 Task: Open Card Contract Review Meeting in Board Product Portfolio Management and Rationalization to Workspace Budgeting and Forecasting and add a team member Softage.2@softage.net, a label Purple, a checklist Competitive Intelligence, an attachment from your google drive, a color Purple and finally, add a card description 'Conduct team training session on effective communication' and a comment 'This task requires us to be proactive in identifying potential benefits and drawbacks, weighing the pros and cons of different approaches.'. Add a start date 'Jan 06, 1900' with a due date 'Jan 13, 1900'
Action: Mouse moved to (362, 139)
Screenshot: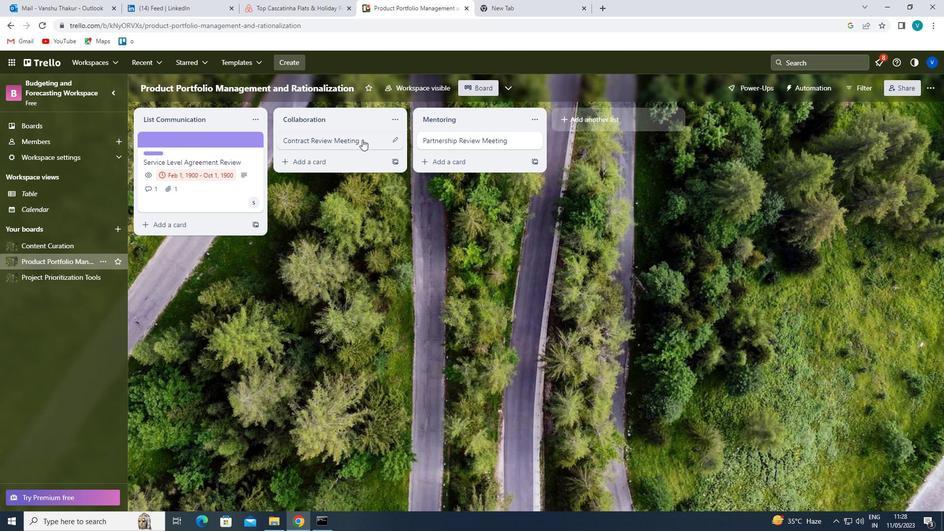 
Action: Mouse pressed left at (362, 139)
Screenshot: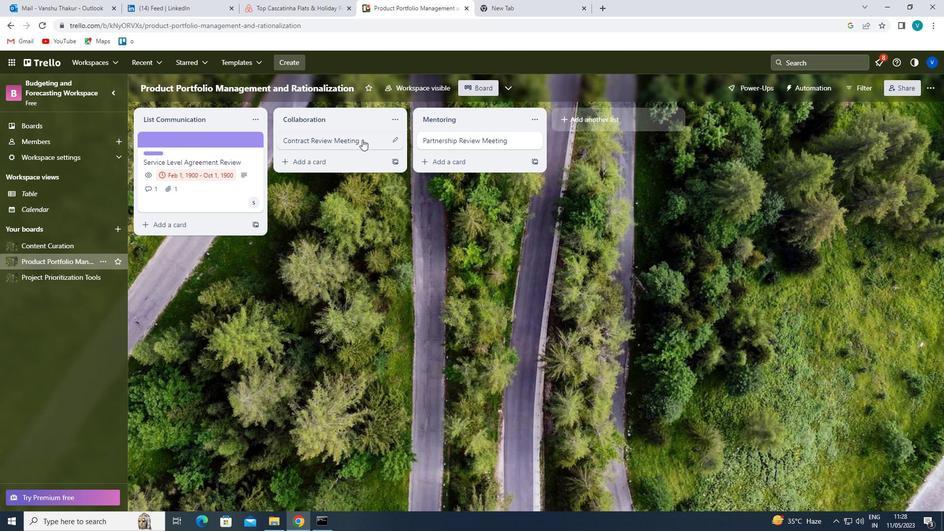 
Action: Mouse moved to (579, 168)
Screenshot: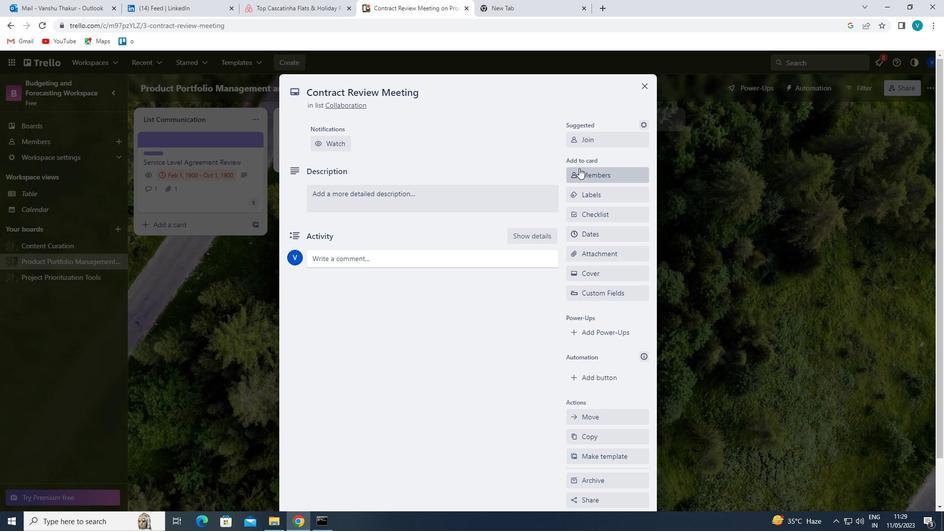 
Action: Mouse pressed left at (579, 168)
Screenshot: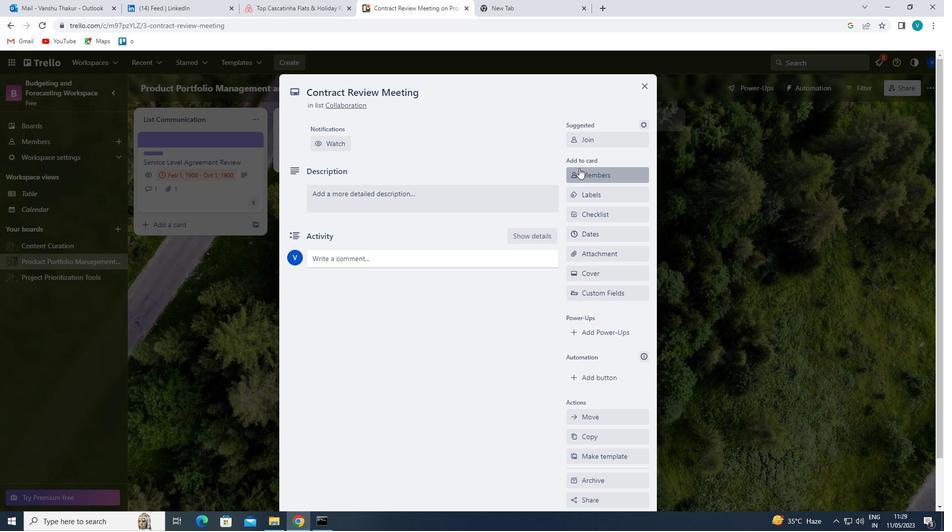 
Action: Mouse moved to (594, 225)
Screenshot: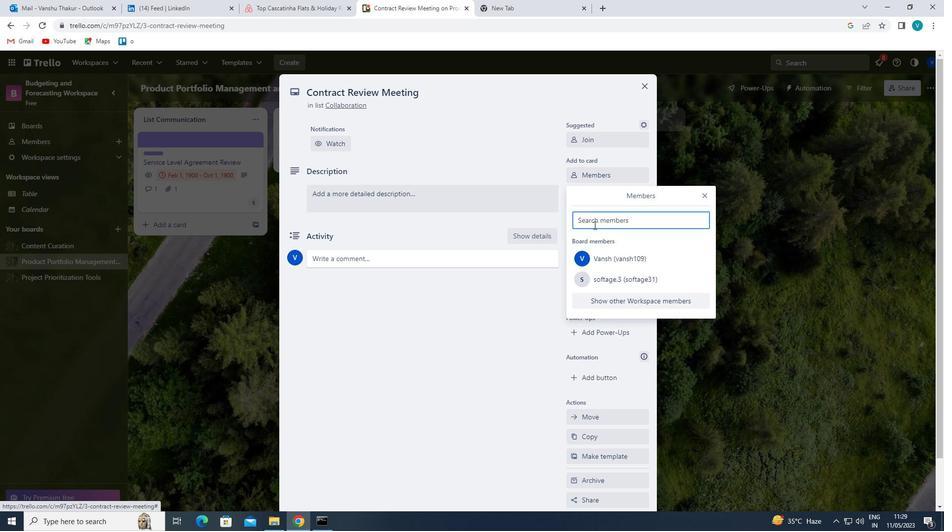 
Action: Mouse pressed left at (594, 225)
Screenshot: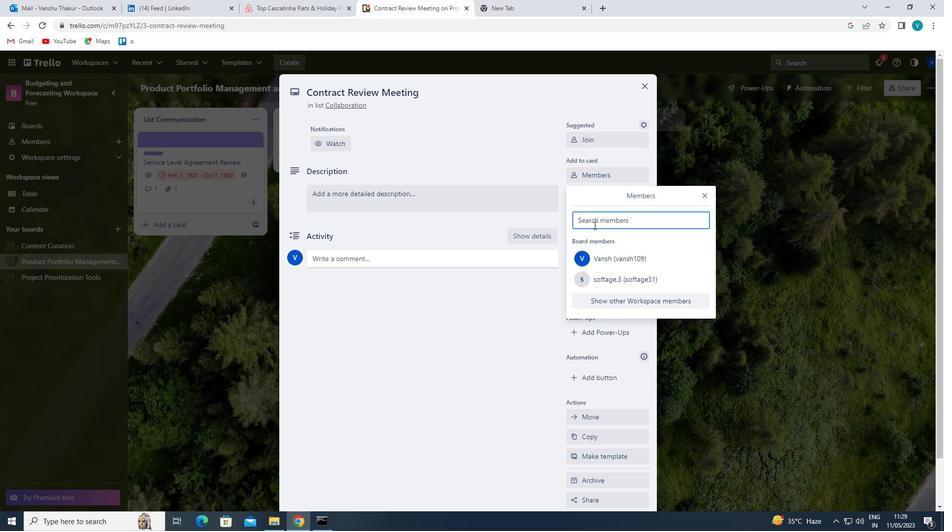
Action: Mouse moved to (521, 183)
Screenshot: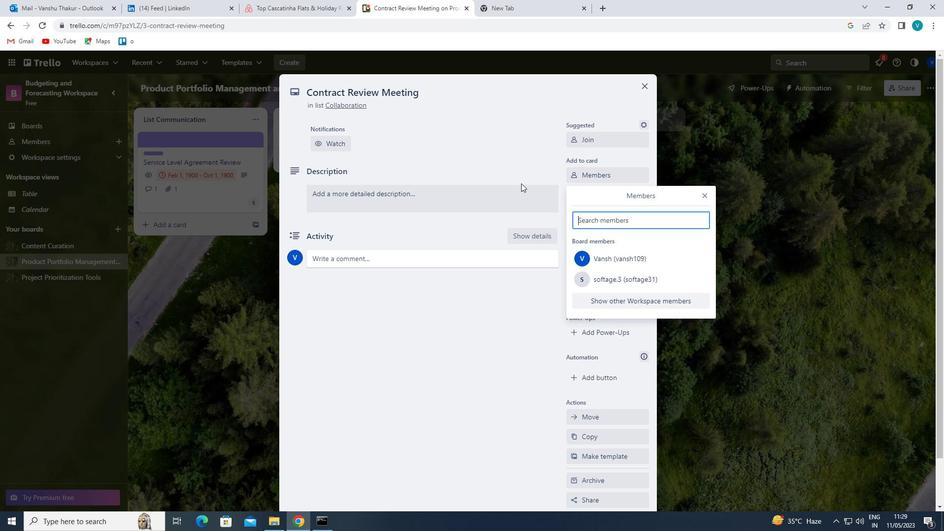 
Action: Key pressed <Key.shift>SOFTAGE
Screenshot: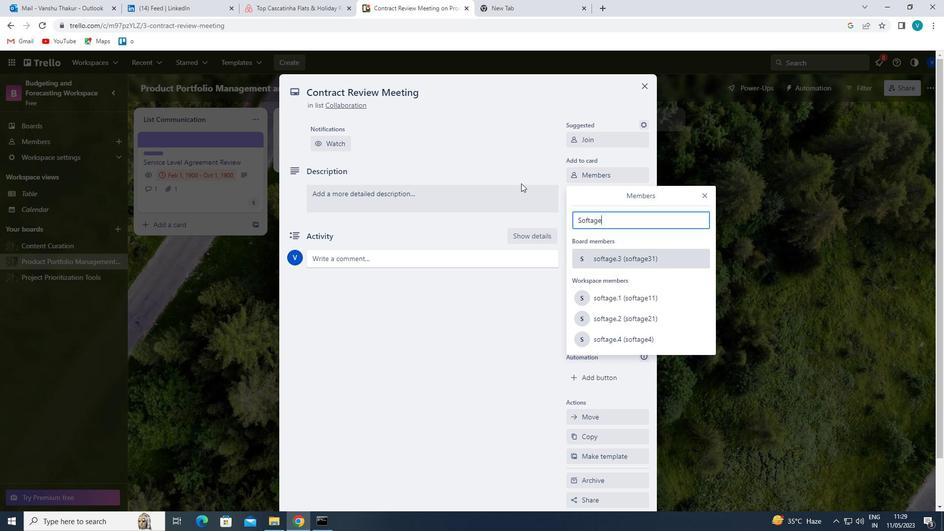 
Action: Mouse moved to (603, 315)
Screenshot: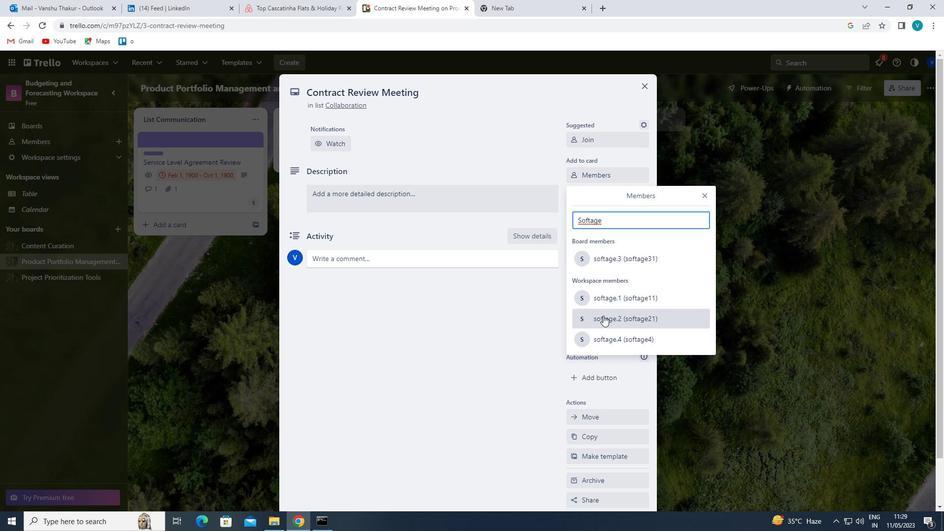 
Action: Mouse pressed left at (603, 315)
Screenshot: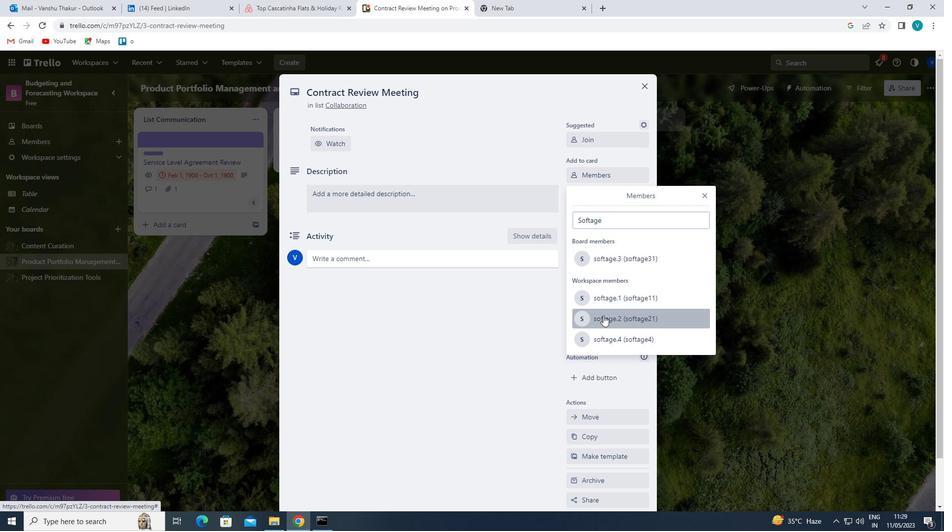
Action: Mouse scrolled (603, 315) with delta (0, 0)
Screenshot: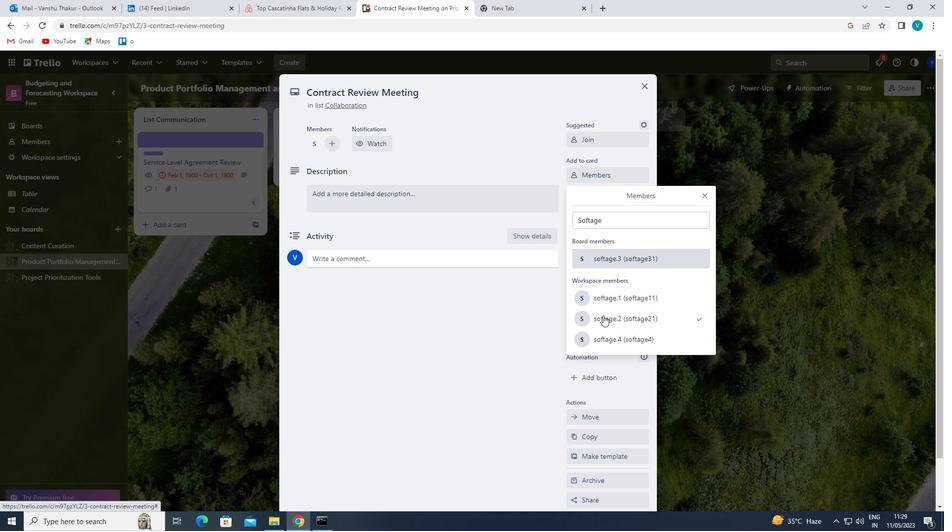 
Action: Mouse moved to (702, 194)
Screenshot: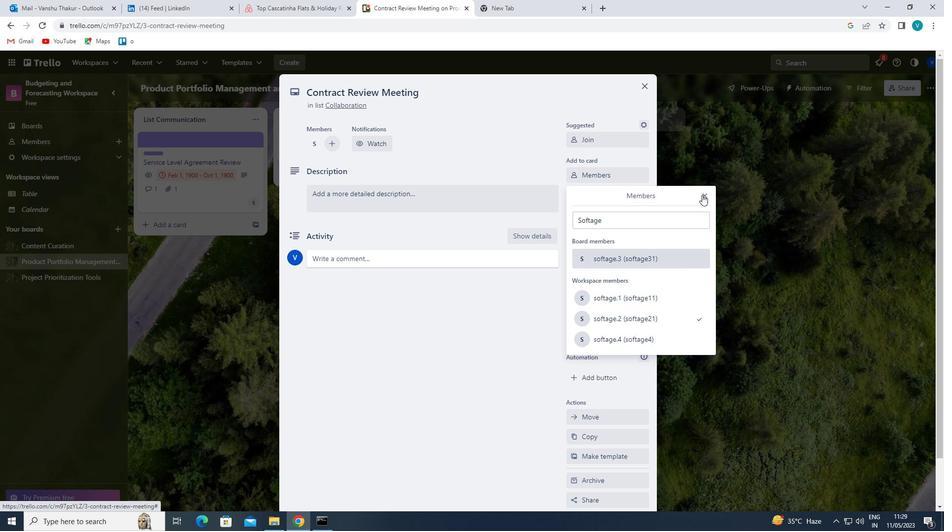 
Action: Mouse pressed left at (702, 194)
Screenshot: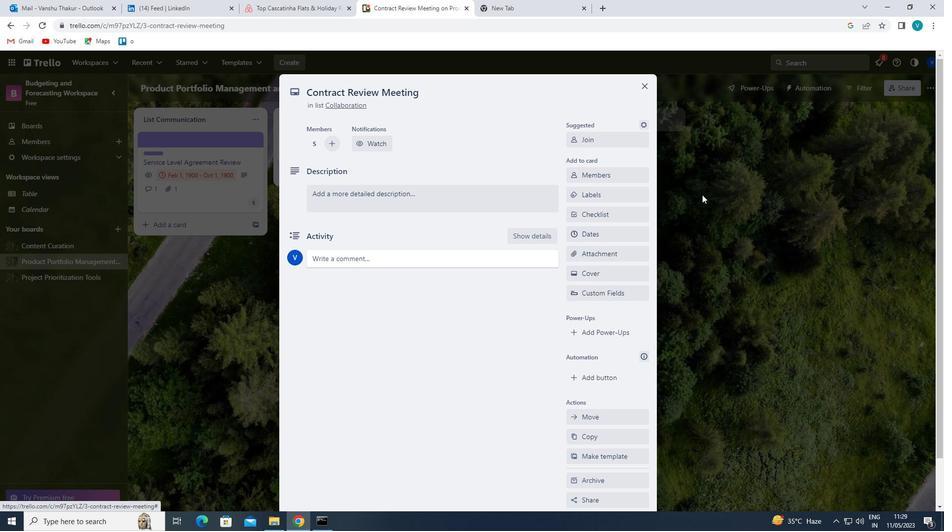 
Action: Mouse moved to (612, 190)
Screenshot: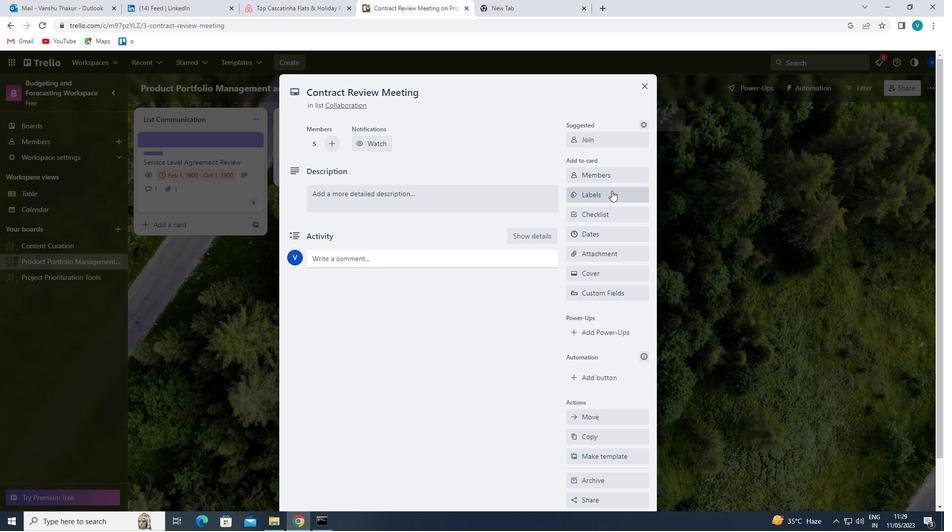 
Action: Mouse pressed left at (612, 190)
Screenshot: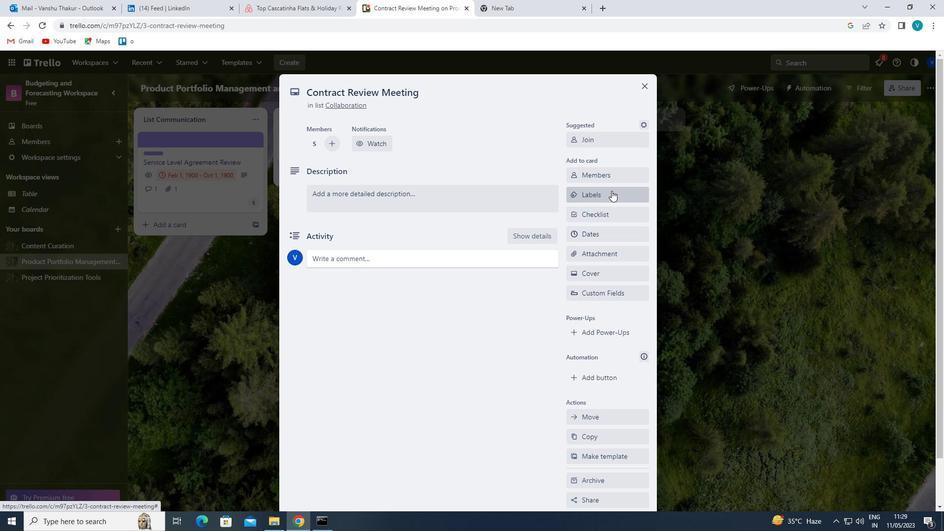 
Action: Mouse moved to (602, 344)
Screenshot: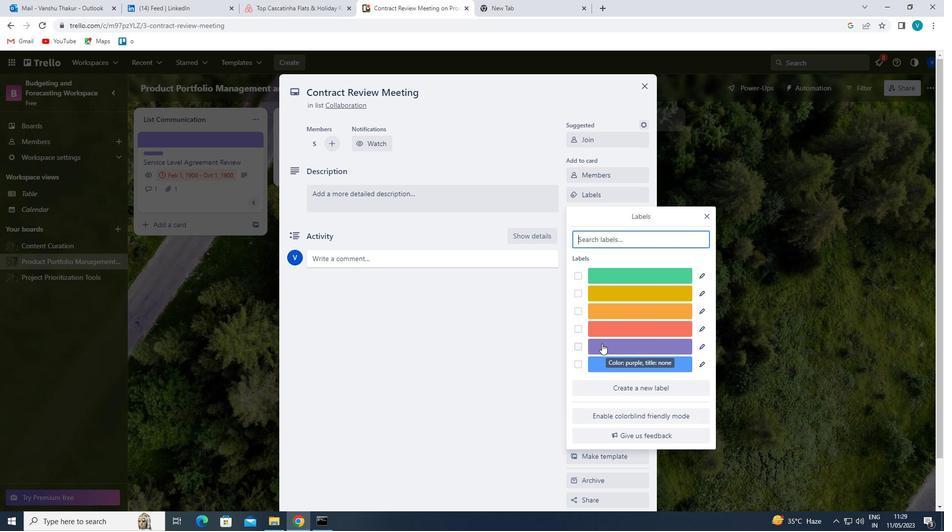 
Action: Mouse pressed left at (602, 344)
Screenshot: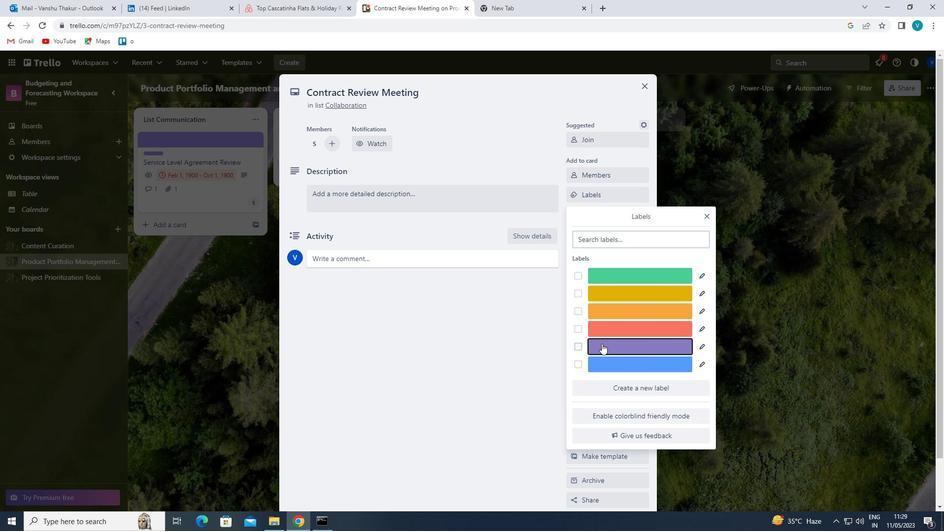 
Action: Mouse moved to (706, 215)
Screenshot: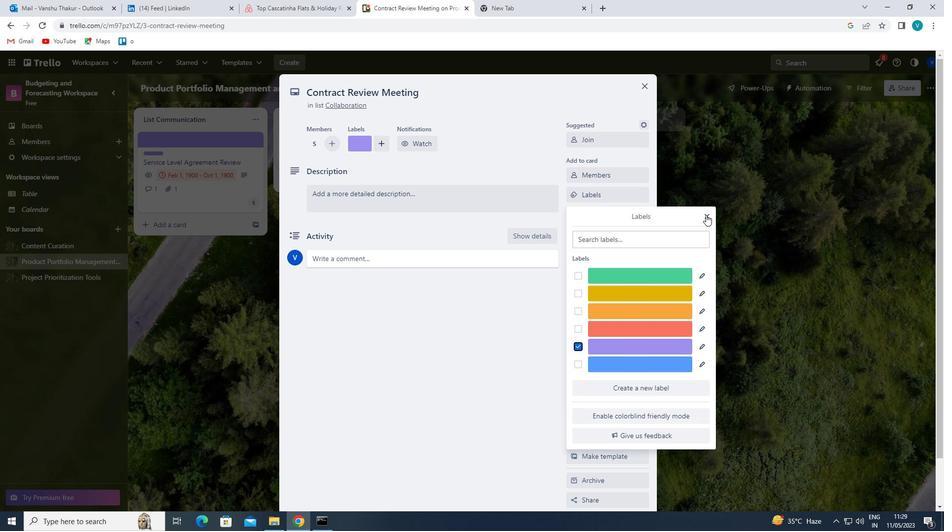 
Action: Mouse pressed left at (706, 215)
Screenshot: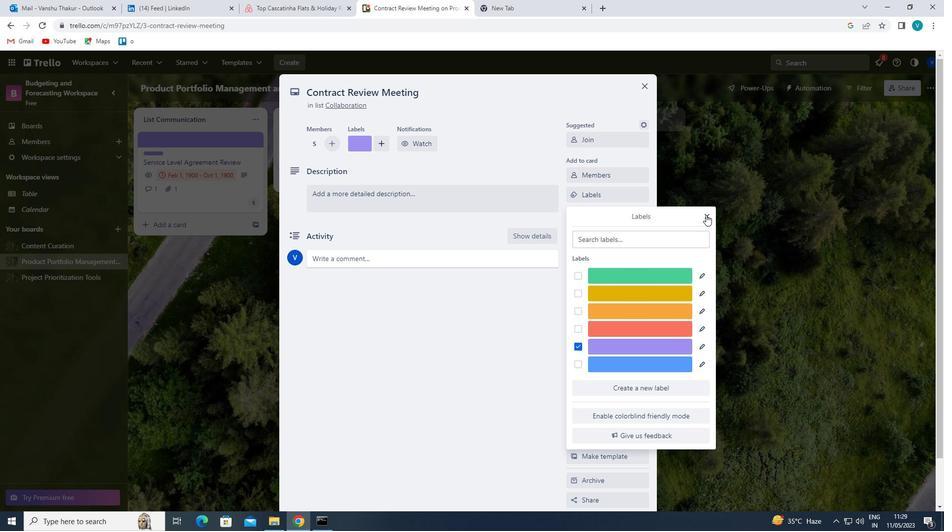 
Action: Mouse moved to (601, 207)
Screenshot: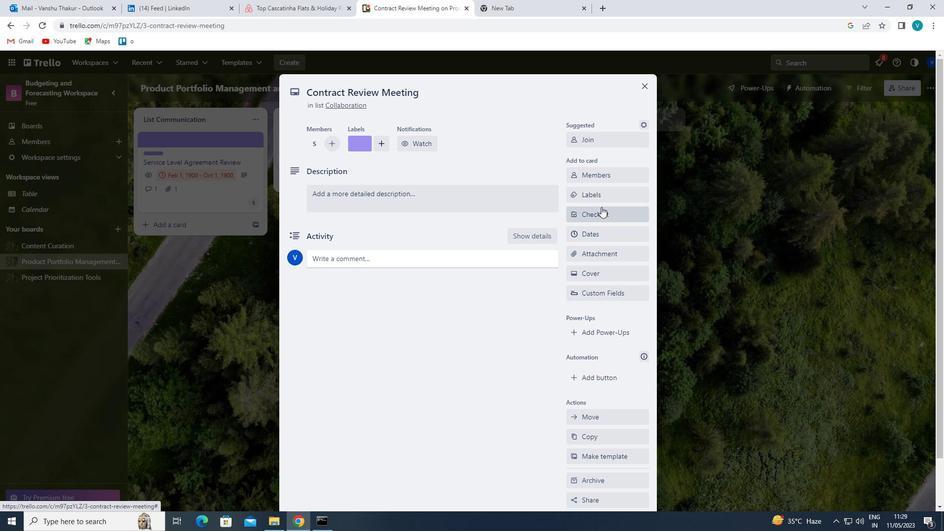 
Action: Mouse pressed left at (601, 207)
Screenshot: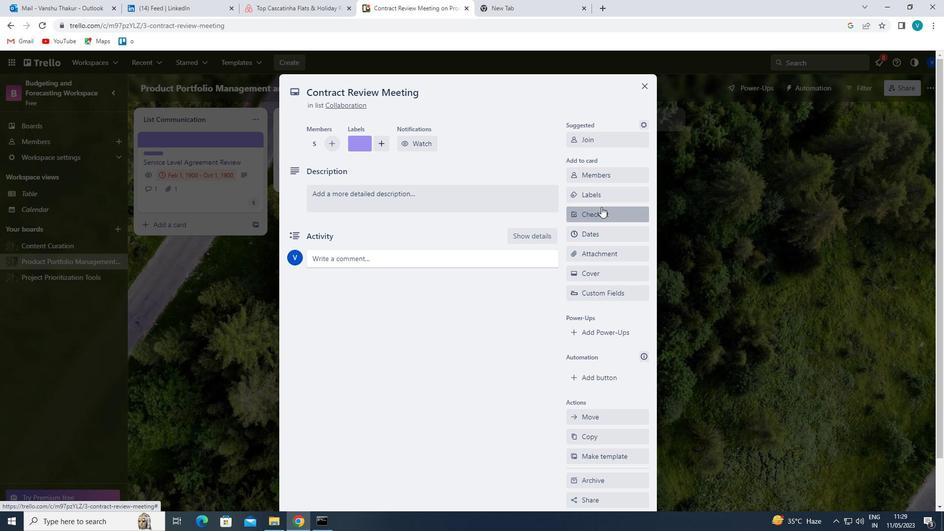 
Action: Key pressed <Key.shift>COM
Screenshot: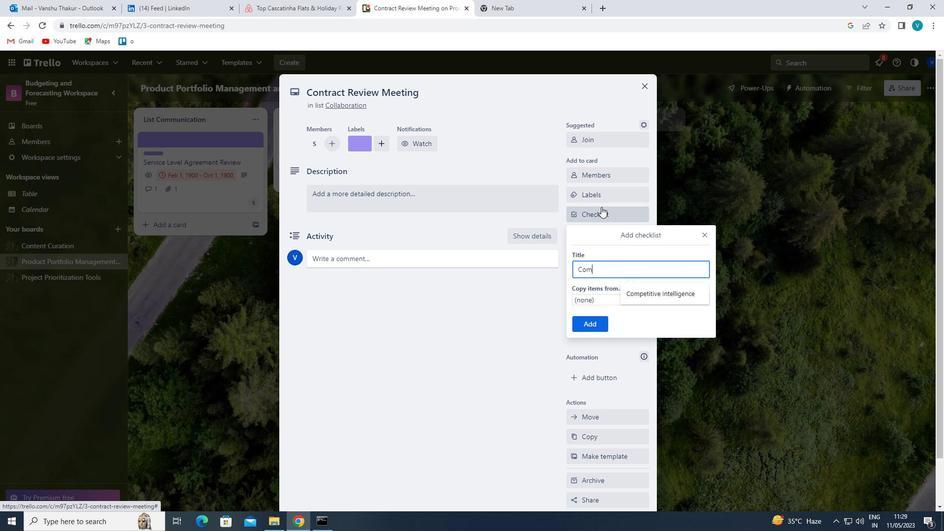 
Action: Mouse moved to (630, 292)
Screenshot: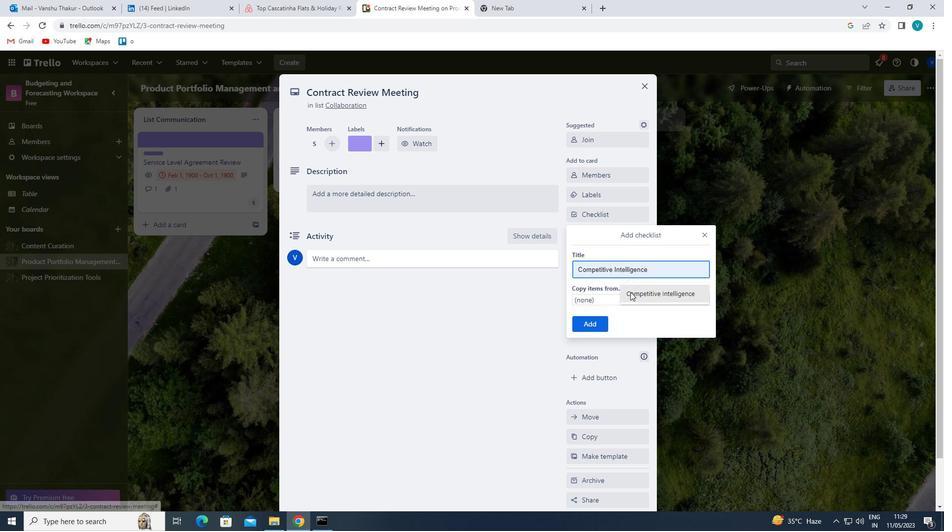 
Action: Mouse pressed left at (630, 292)
Screenshot: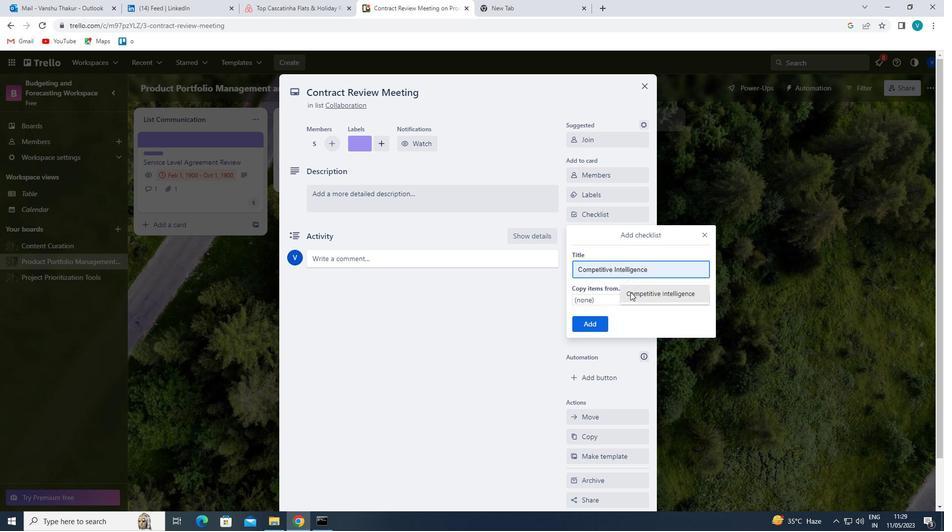 
Action: Mouse moved to (599, 327)
Screenshot: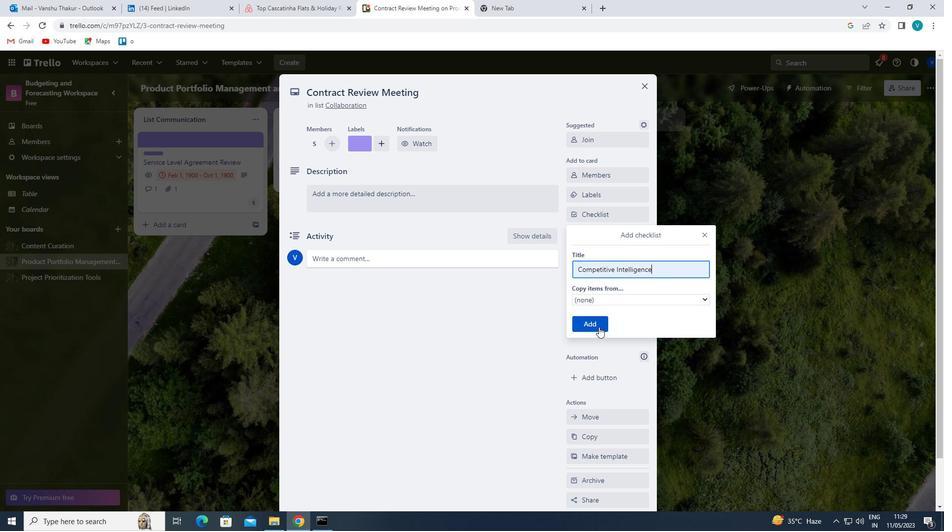 
Action: Mouse pressed left at (599, 327)
Screenshot: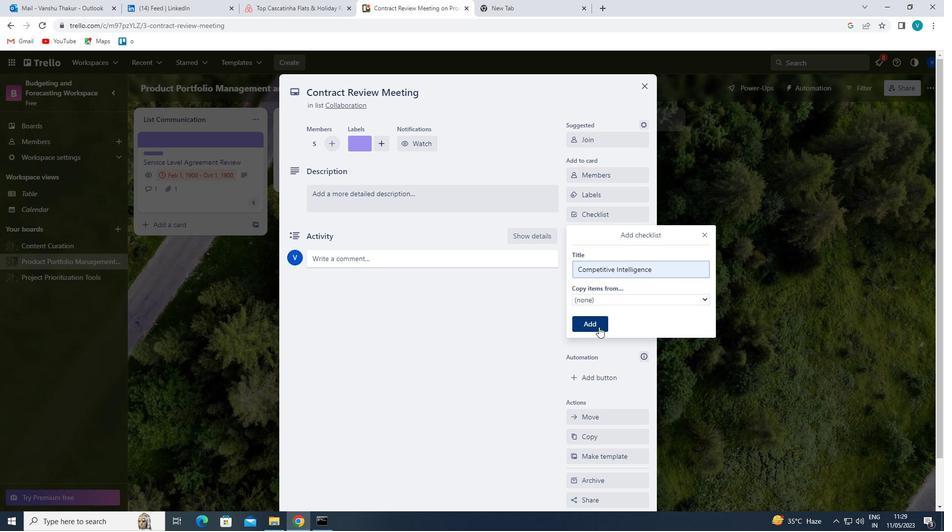 
Action: Mouse moved to (601, 256)
Screenshot: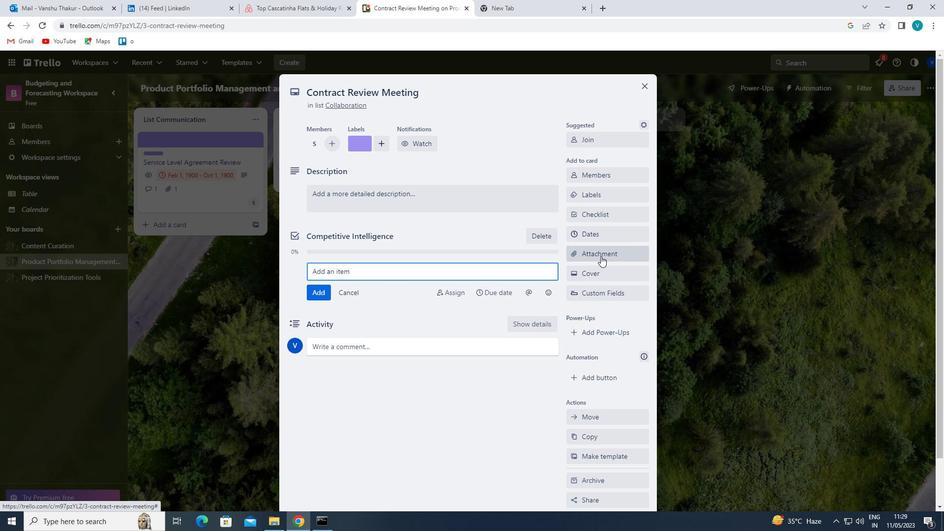 
Action: Mouse pressed left at (601, 256)
Screenshot: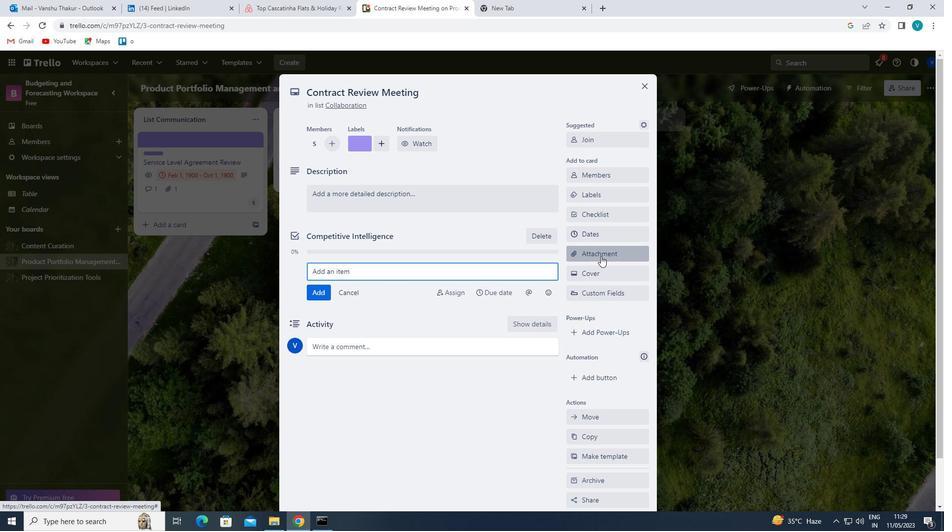 
Action: Mouse moved to (598, 329)
Screenshot: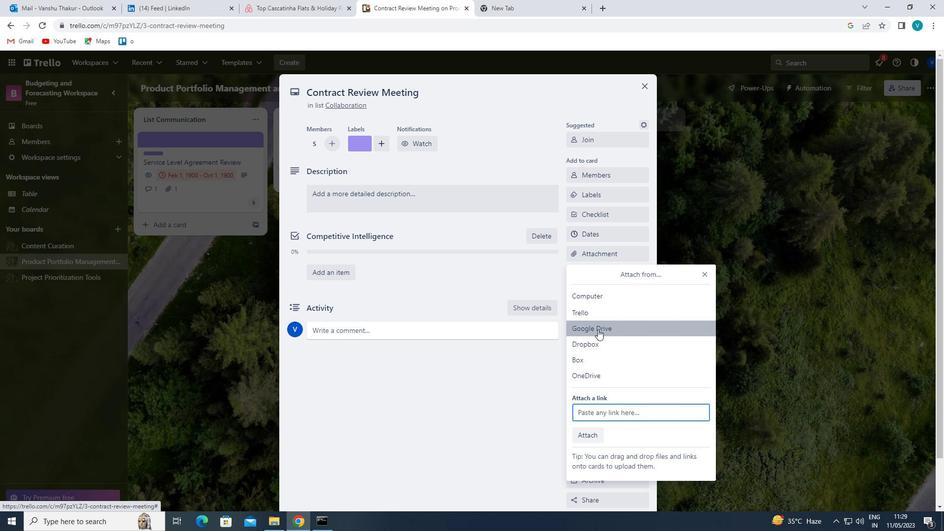 
Action: Mouse pressed left at (598, 329)
Screenshot: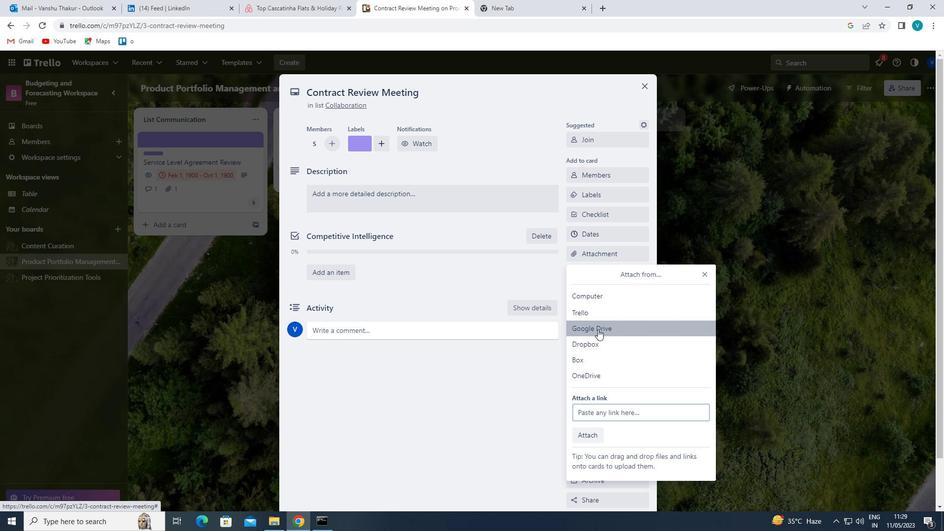 
Action: Mouse moved to (556, 291)
Screenshot: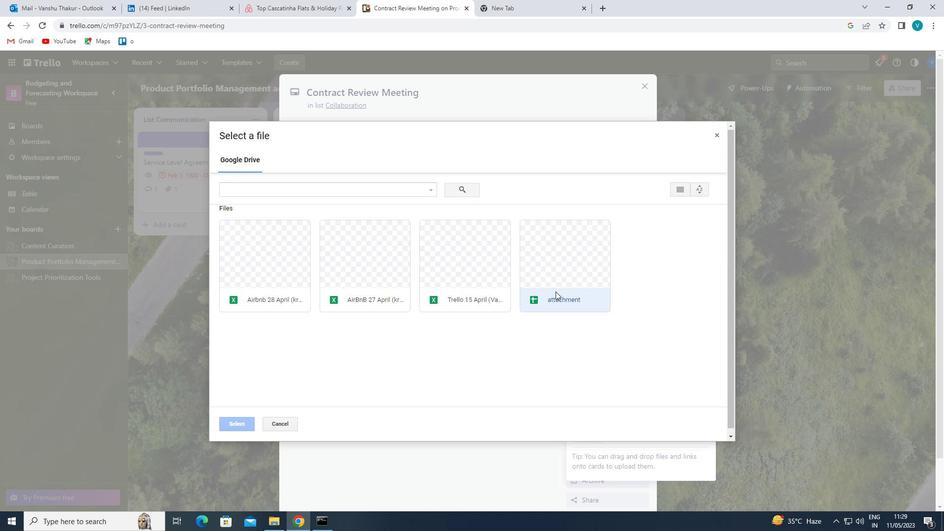 
Action: Mouse pressed left at (556, 291)
Screenshot: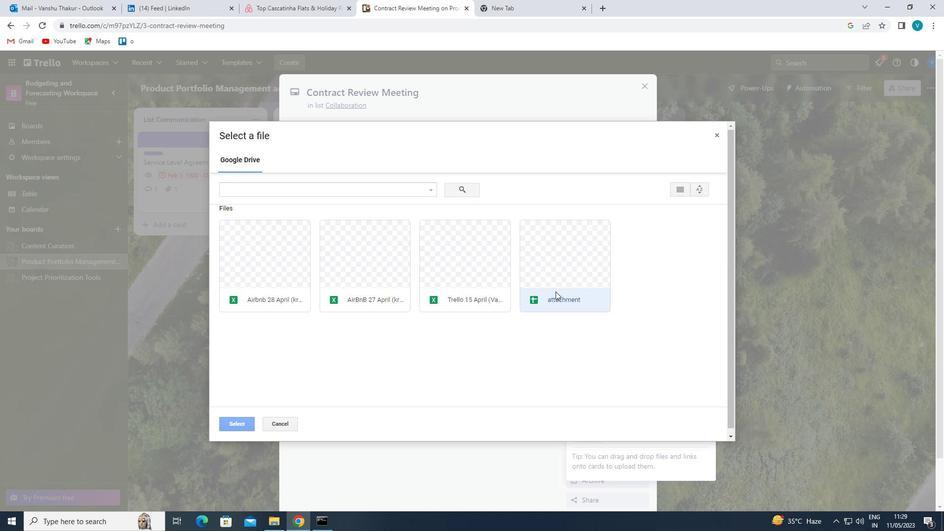 
Action: Mouse moved to (234, 420)
Screenshot: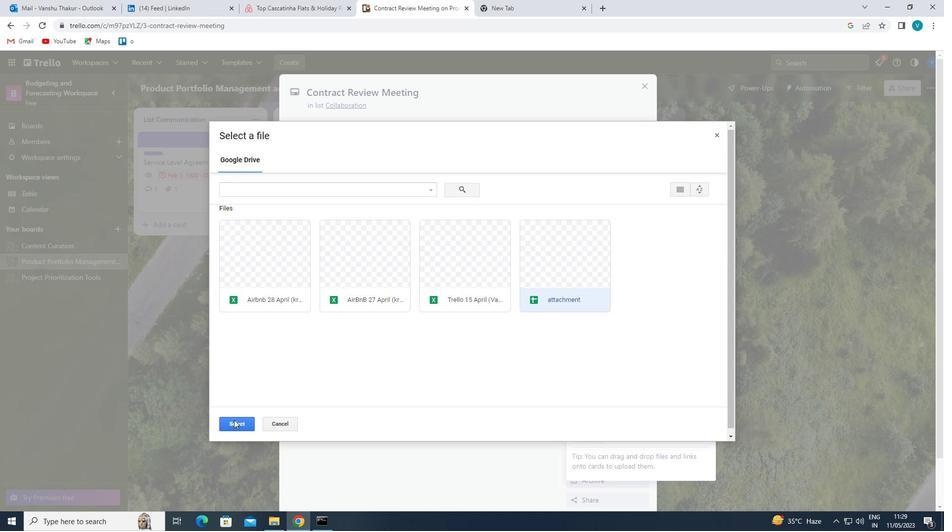 
Action: Mouse pressed left at (234, 420)
Screenshot: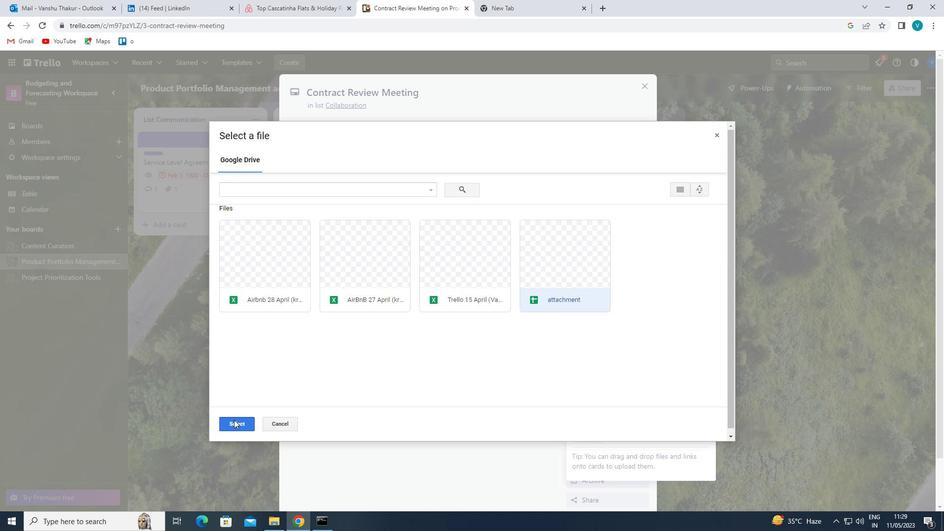 
Action: Mouse moved to (586, 273)
Screenshot: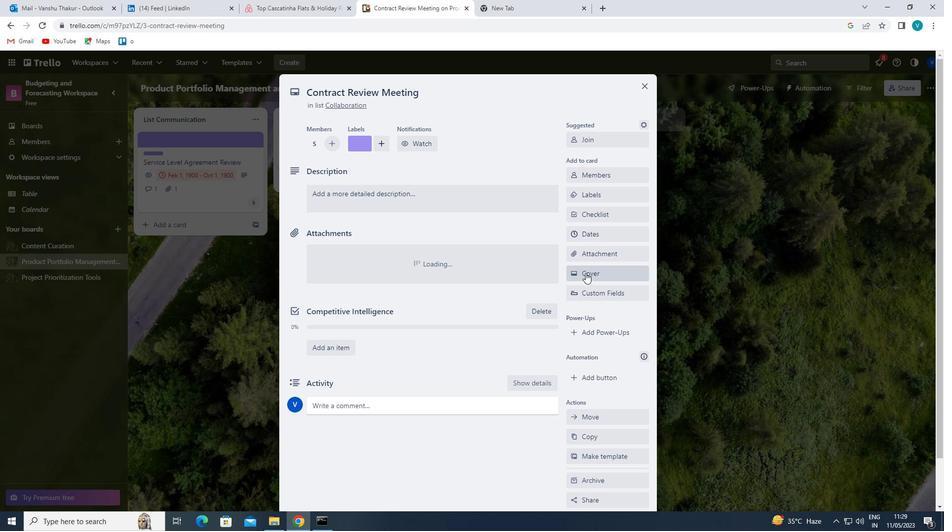 
Action: Mouse pressed left at (586, 273)
Screenshot: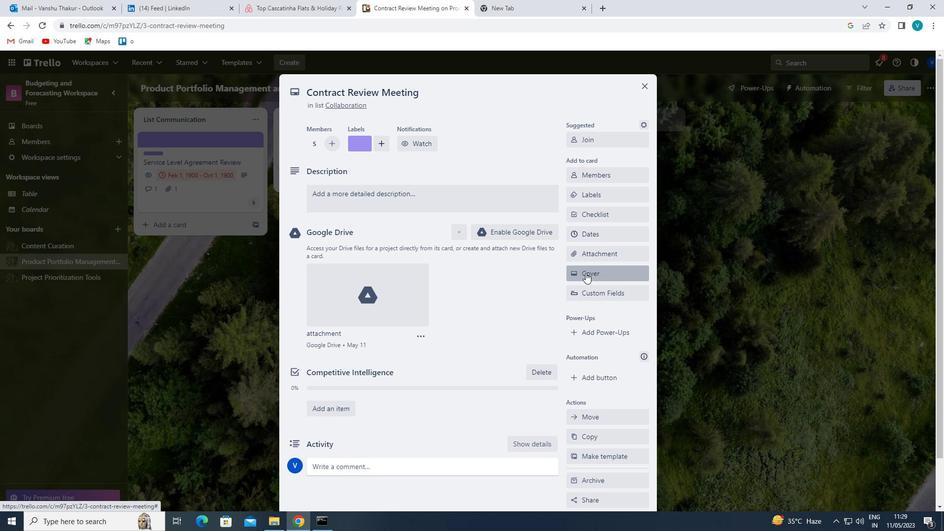 
Action: Mouse moved to (691, 308)
Screenshot: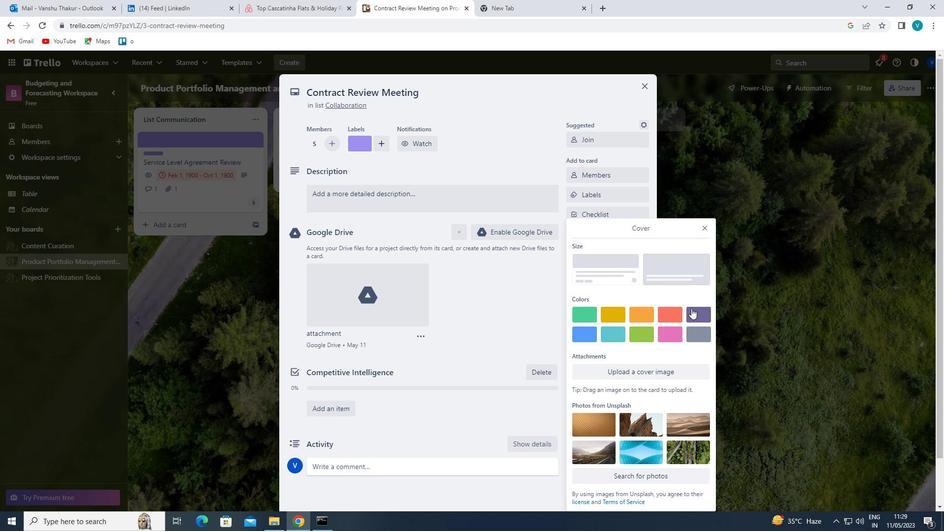 
Action: Mouse pressed left at (691, 308)
Screenshot: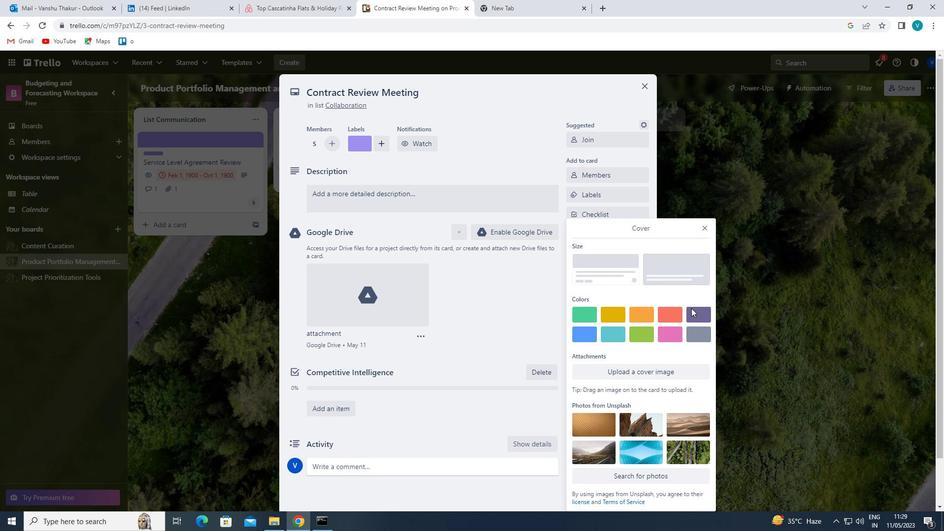 
Action: Mouse moved to (704, 206)
Screenshot: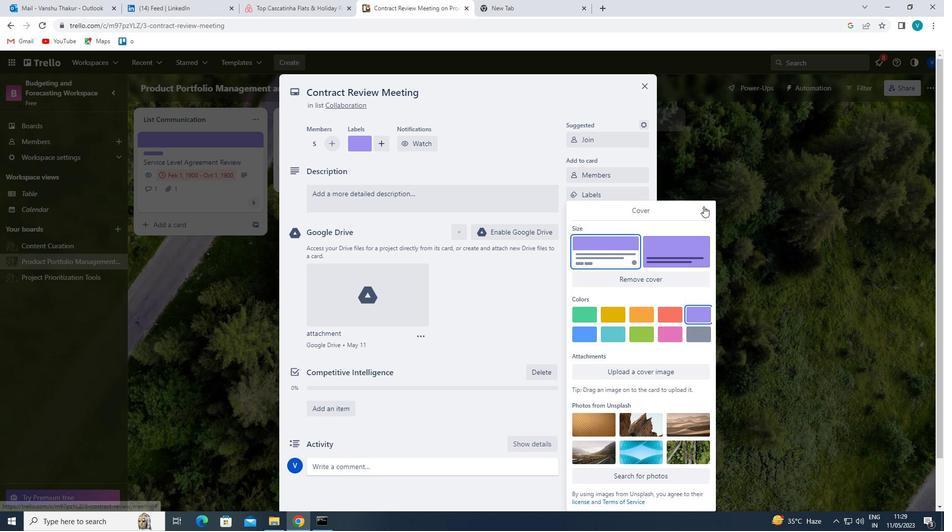 
Action: Mouse pressed left at (704, 206)
Screenshot: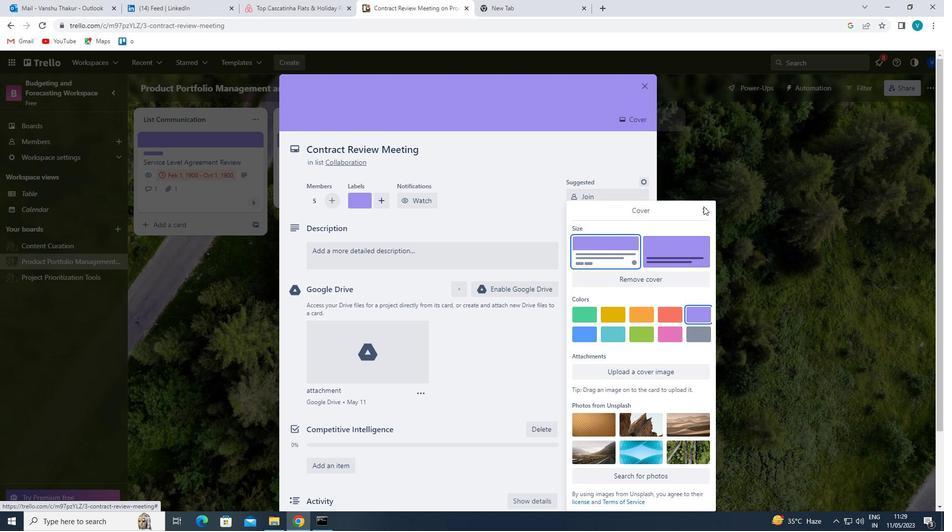 
Action: Mouse moved to (473, 260)
Screenshot: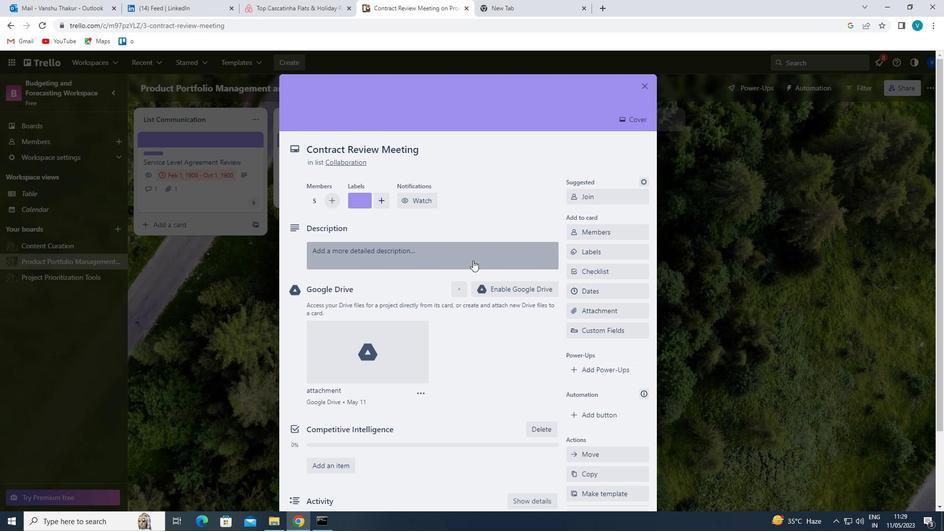 
Action: Mouse pressed left at (473, 260)
Screenshot: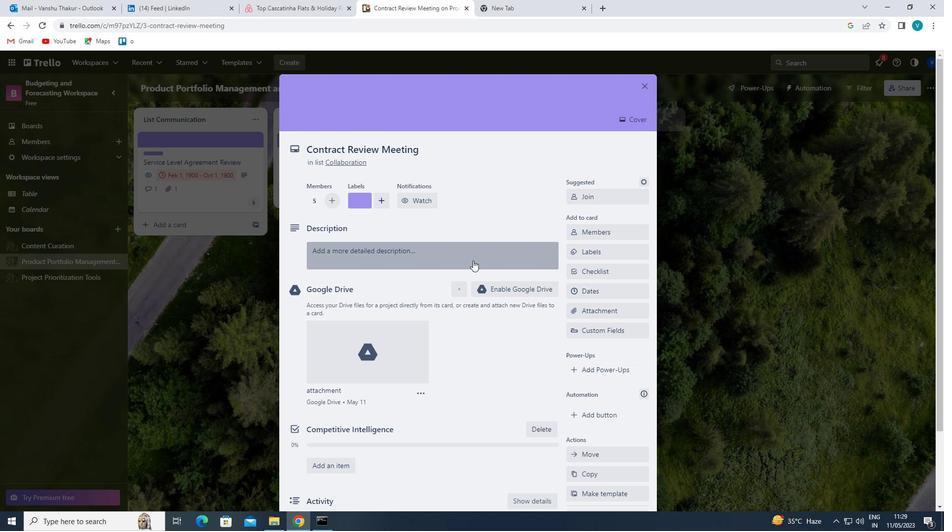 
Action: Key pressed '<Key.shift>CONDUCT<Key.space>TEAM<Key.space>TRAINING<Key.space>SESSION<Key.space>ON<Key.space>EFFECTIVE<Key.space>COMMUNICATION'
Screenshot: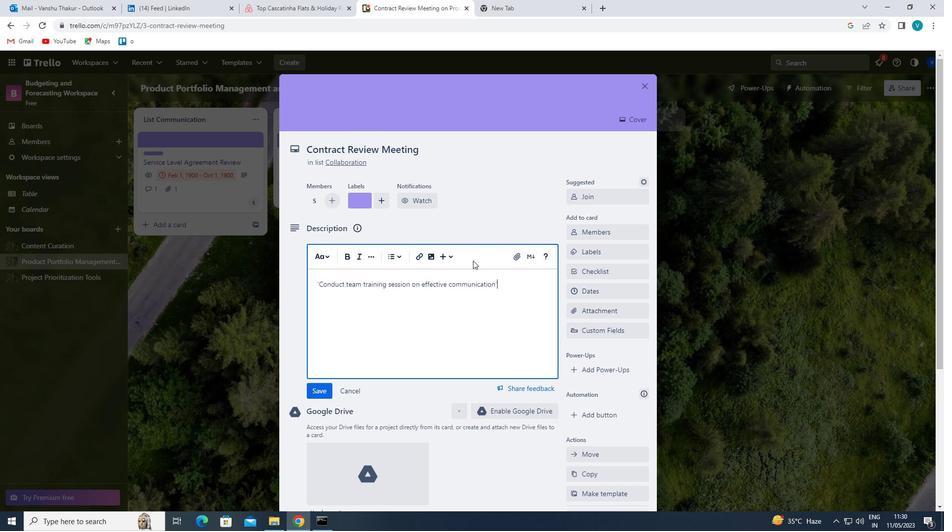
Action: Mouse moved to (311, 385)
Screenshot: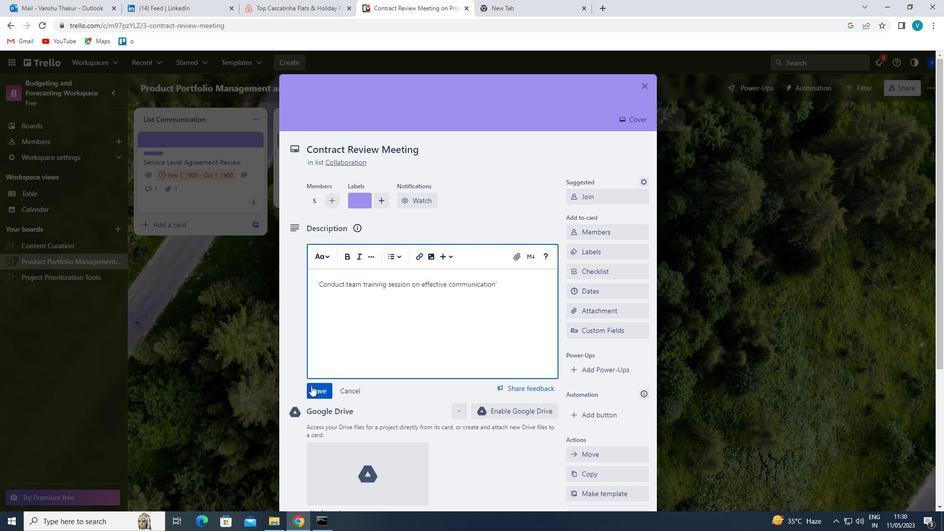 
Action: Mouse pressed left at (311, 385)
Screenshot: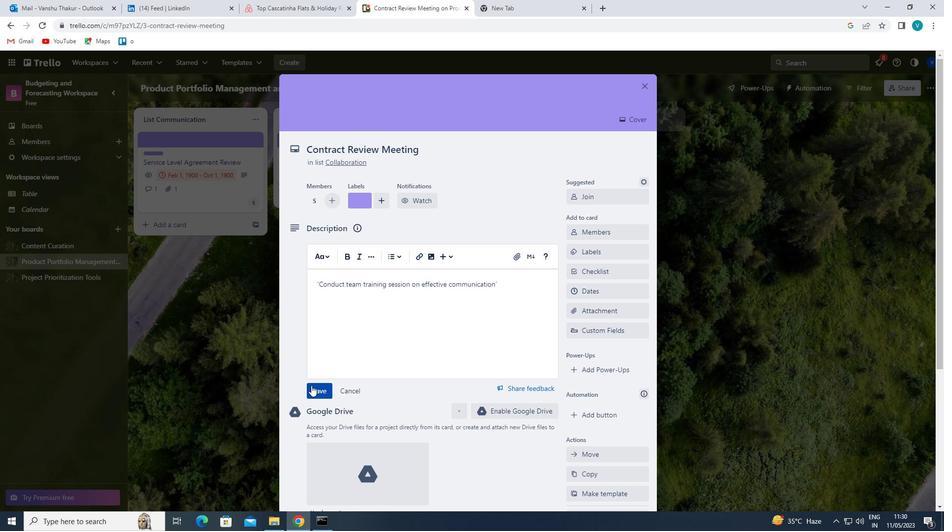 
Action: Mouse moved to (313, 386)
Screenshot: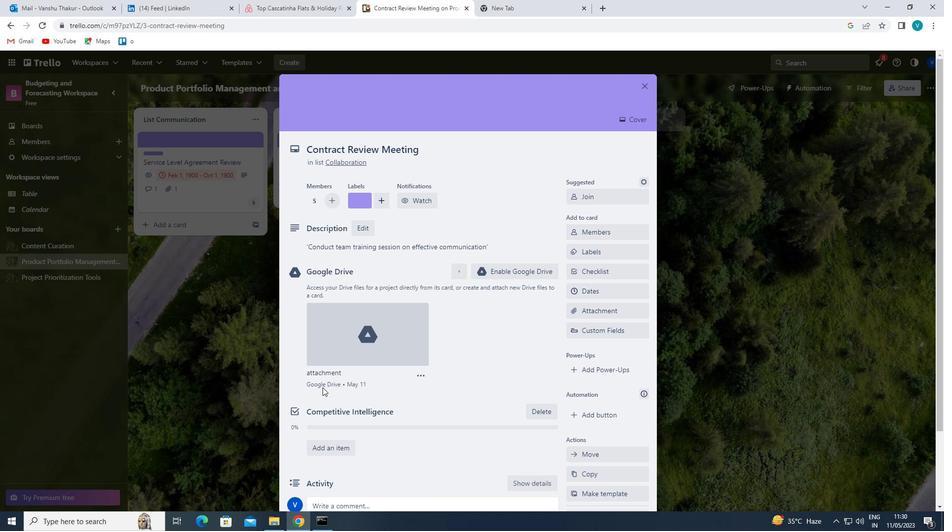 
Action: Mouse scrolled (313, 386) with delta (0, 0)
Screenshot: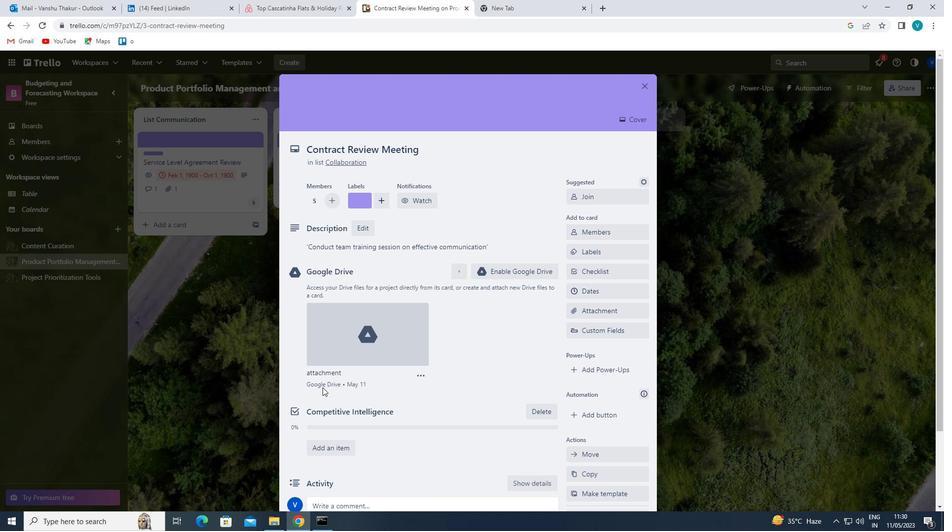 
Action: Mouse moved to (322, 387)
Screenshot: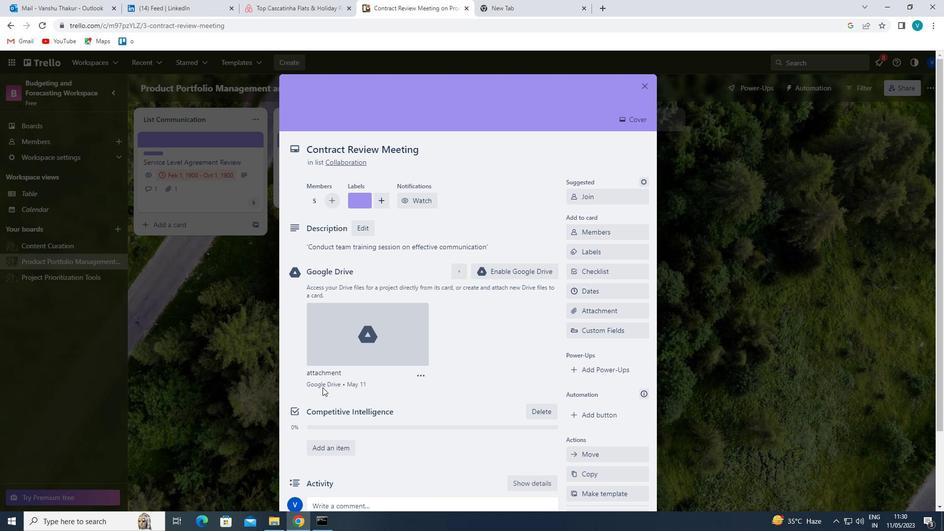 
Action: Mouse scrolled (322, 387) with delta (0, 0)
Screenshot: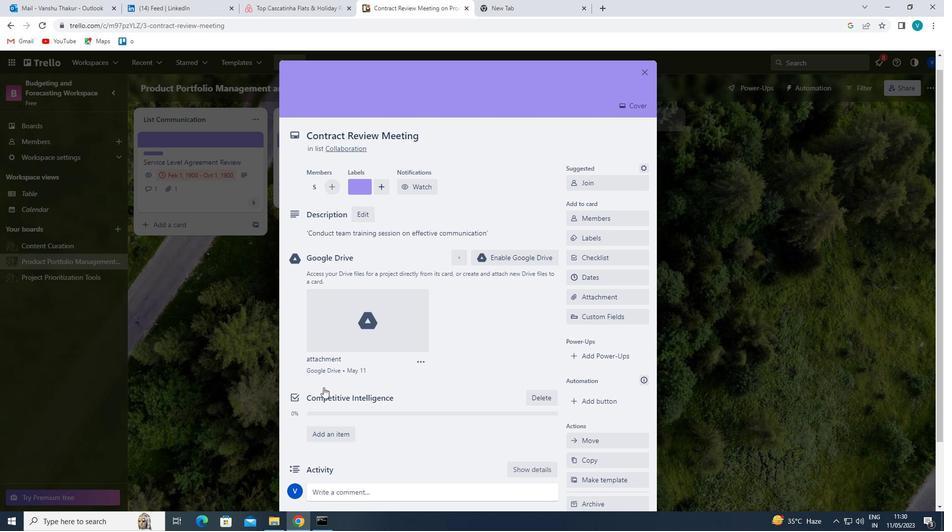 
Action: Mouse scrolled (322, 387) with delta (0, 0)
Screenshot: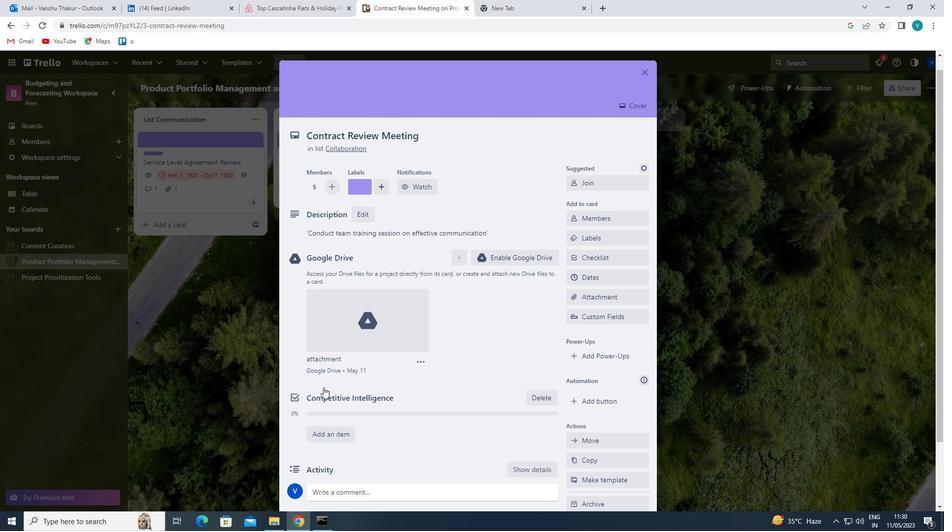 
Action: Mouse moved to (325, 389)
Screenshot: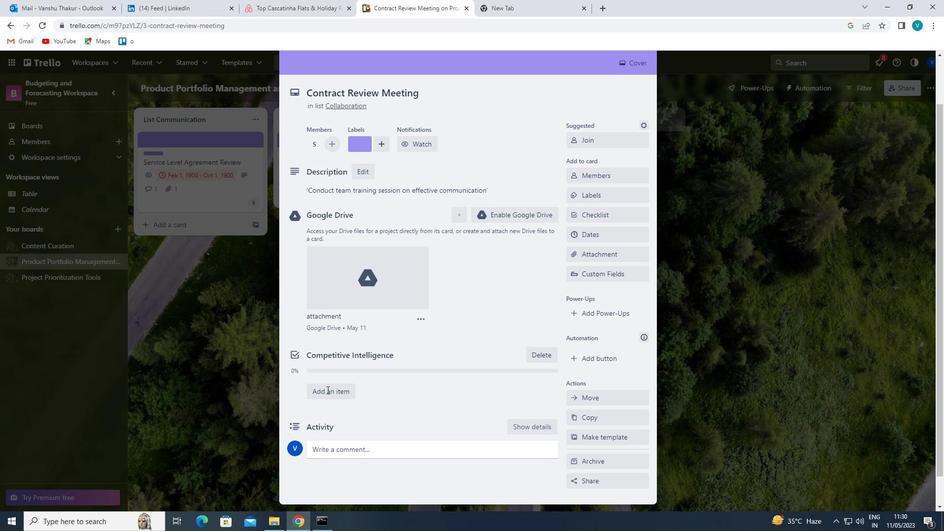 
Action: Mouse scrolled (325, 388) with delta (0, 0)
Screenshot: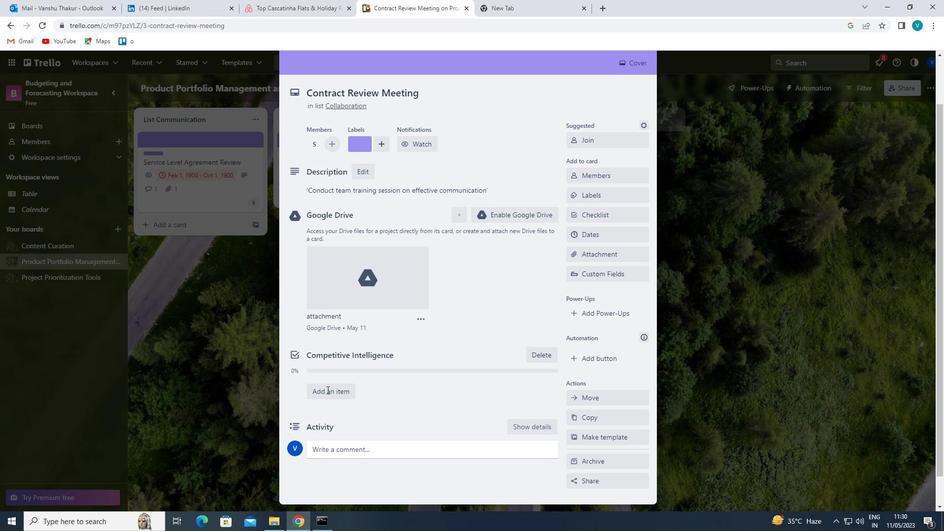 
Action: Mouse moved to (330, 392)
Screenshot: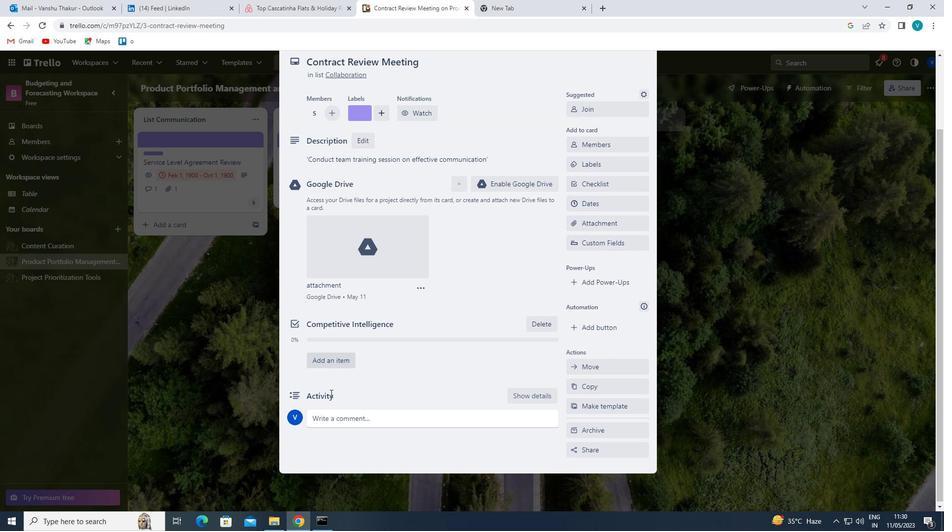 
Action: Mouse scrolled (330, 392) with delta (0, 0)
Screenshot: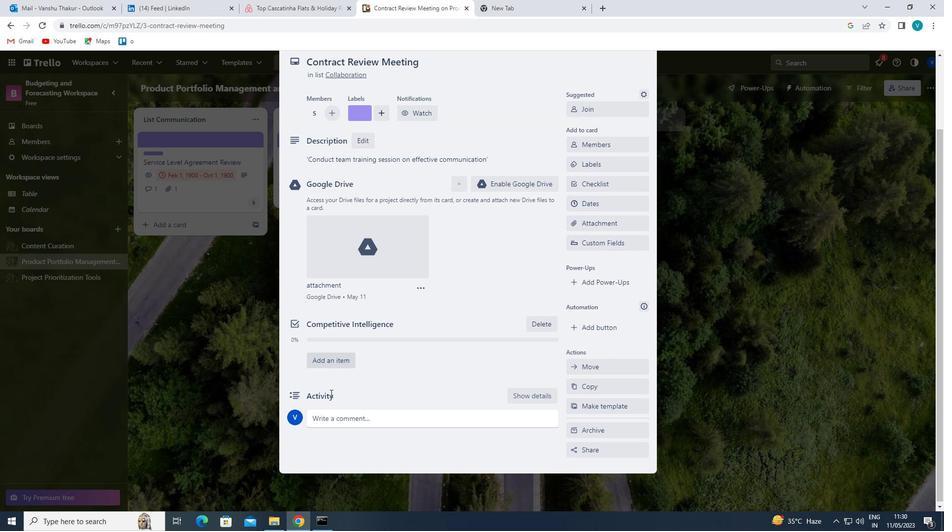 
Action: Mouse moved to (345, 413)
Screenshot: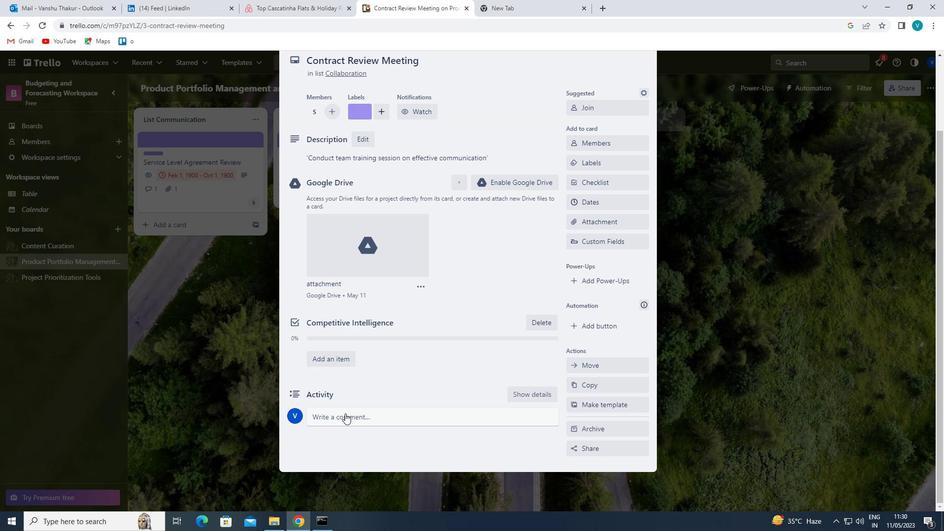 
Action: Mouse pressed left at (345, 413)
Screenshot: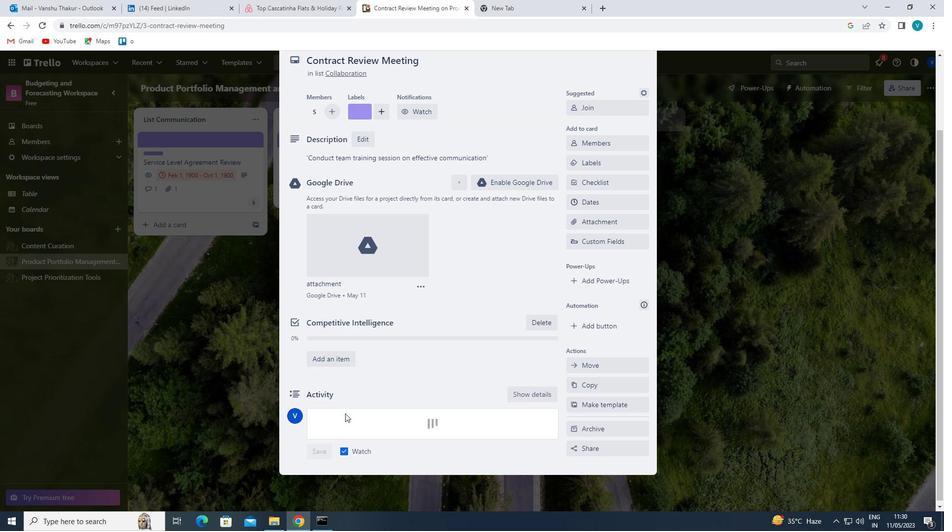 
Action: Key pressed '<Key.shift>THIS<Key.space>TASK<Key.space>REQUIRS<Key.backspace>ES<Key.space>US<Key.space>TO<Key.space>BE<Key.space>PROACTIVE<Key.space>IN<Key.space>IDENTIFYING<Key.space>POTENTIAL<Key.space>BENEFITS<Key.space>AND<Key.space>DRWA<Key.backspace><Key.backspace>AWBACKS,<Key.space>WEIGHING<Key.space>THE<Key.space>PROS<Key.space>AND<Key.space>CONS<Key.space>PF<Key.backspace><Key.backspace>OF<Key.space>DIFFERENT<Key.space>APPROACHES.'
Screenshot: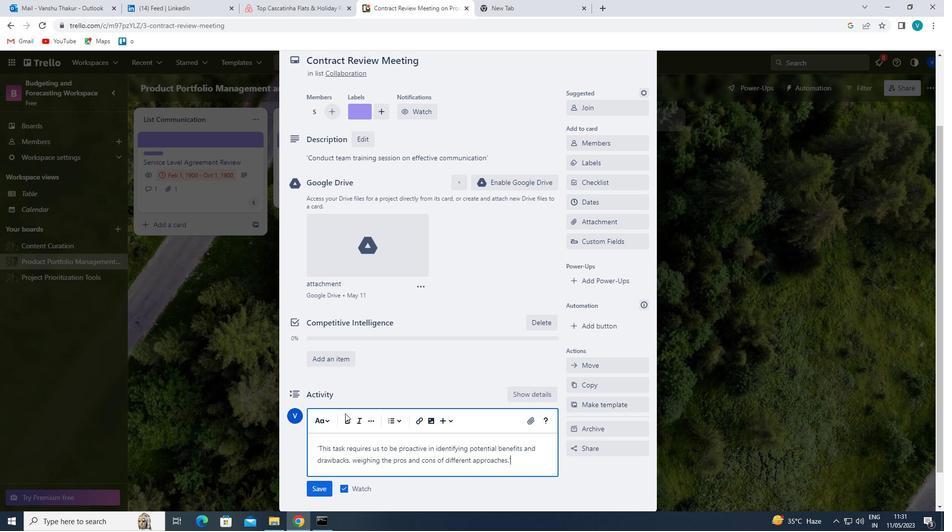 
Action: Mouse moved to (318, 490)
Screenshot: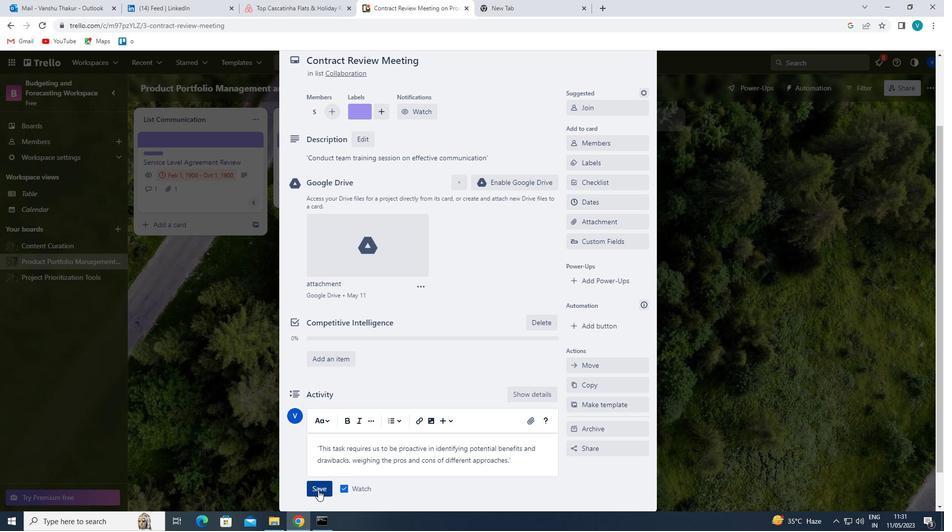 
Action: Mouse pressed left at (318, 490)
Screenshot: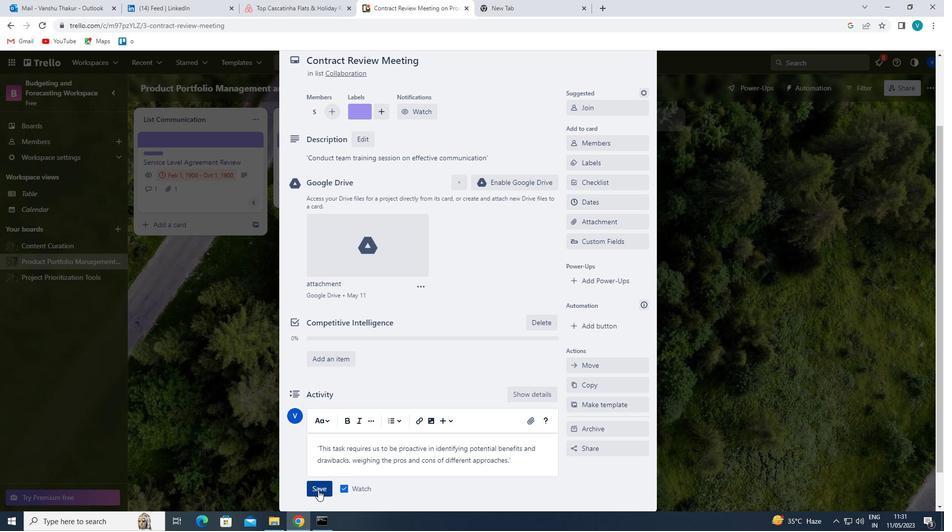 
Action: Mouse moved to (585, 204)
Screenshot: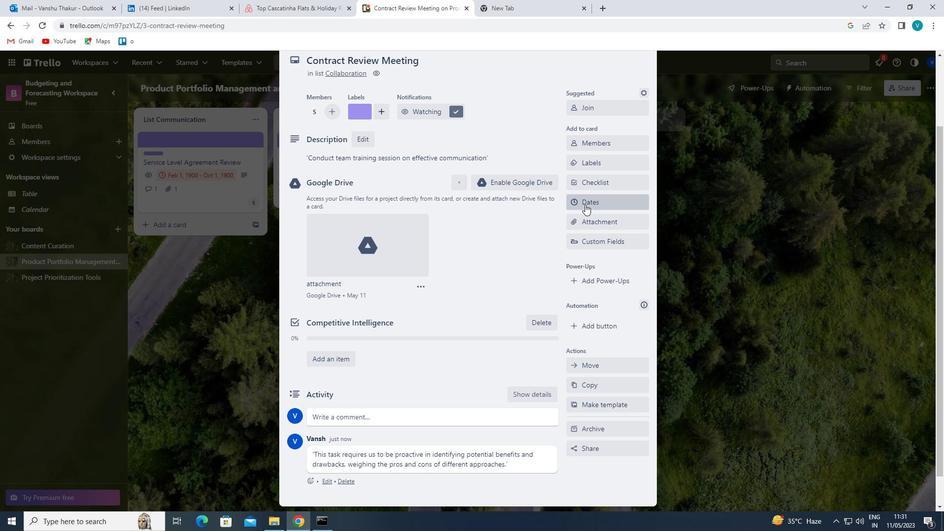 
Action: Mouse pressed left at (585, 204)
Screenshot: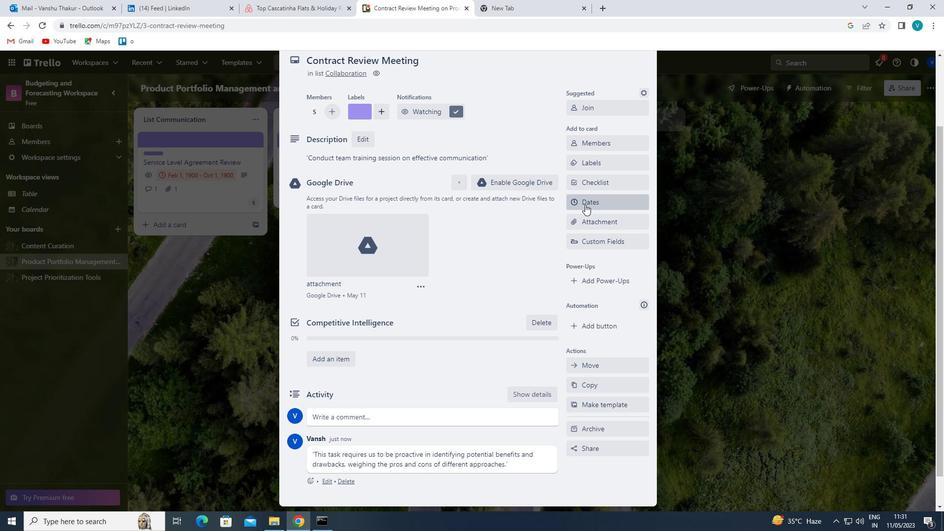 
Action: Mouse moved to (578, 269)
Screenshot: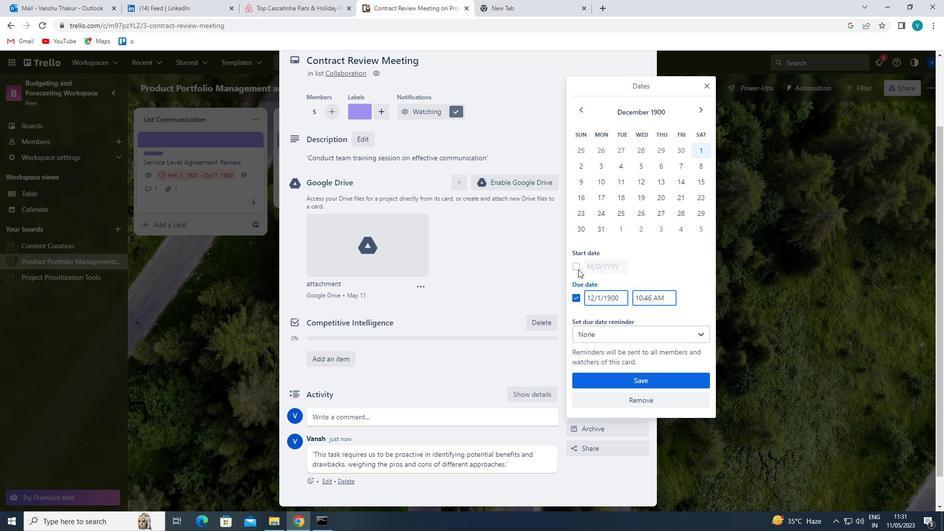 
Action: Mouse pressed left at (578, 269)
Screenshot: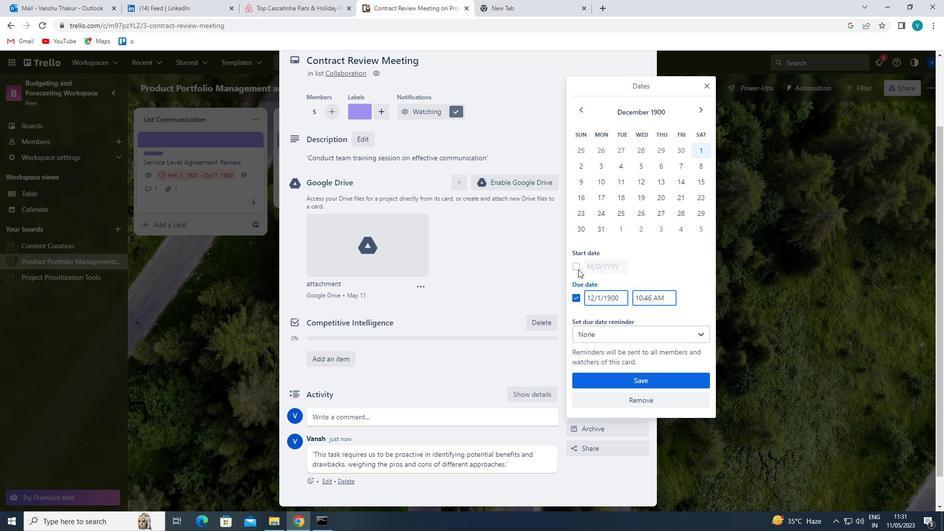 
Action: Mouse moved to (595, 293)
Screenshot: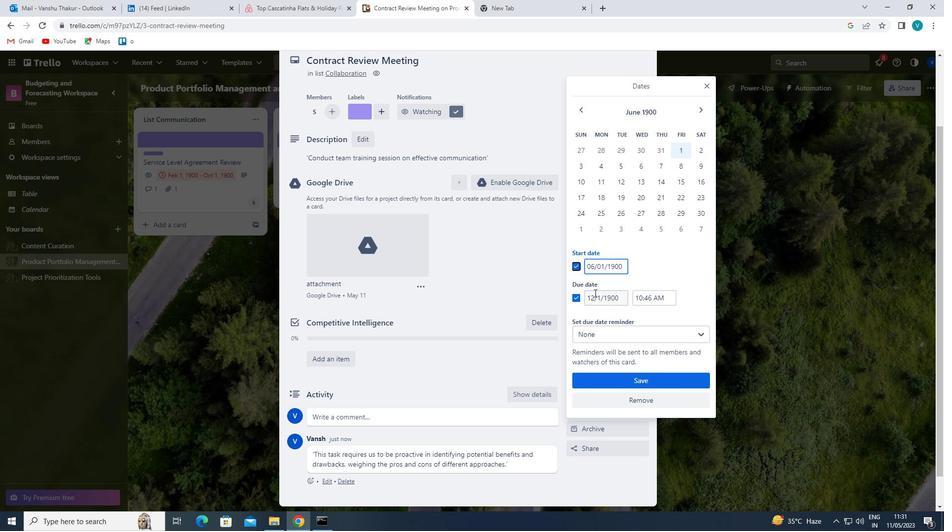 
Action: Mouse pressed left at (595, 293)
Screenshot: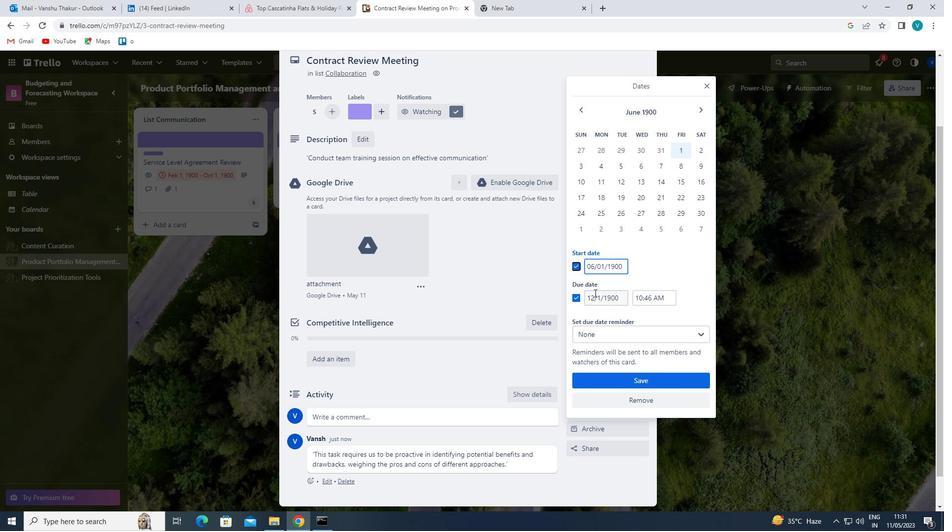 
Action: Mouse moved to (493, 239)
Screenshot: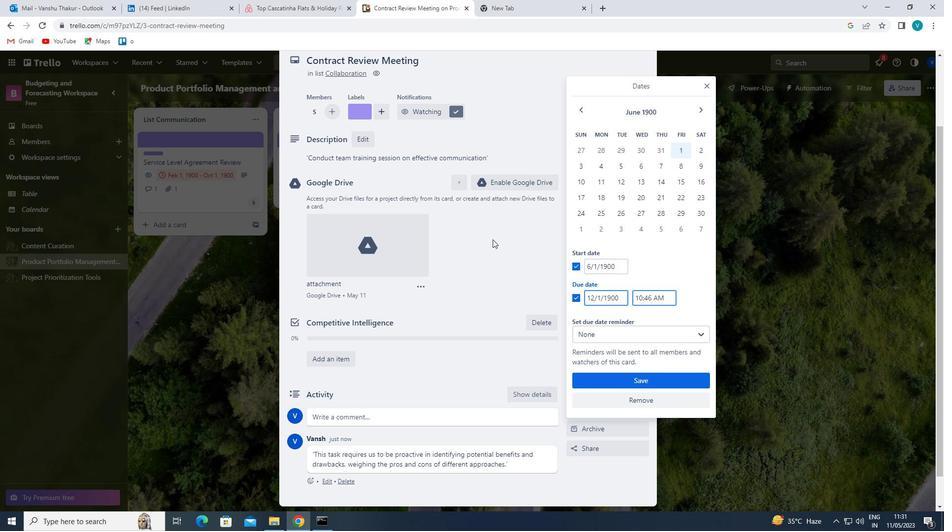 
Action: Key pressed <Key.backspace>3
Screenshot: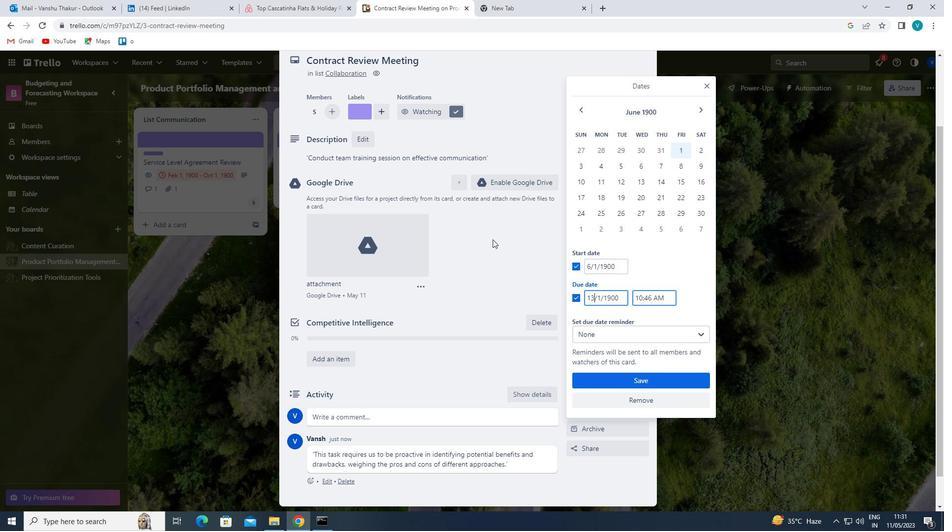 
Action: Mouse moved to (638, 381)
Screenshot: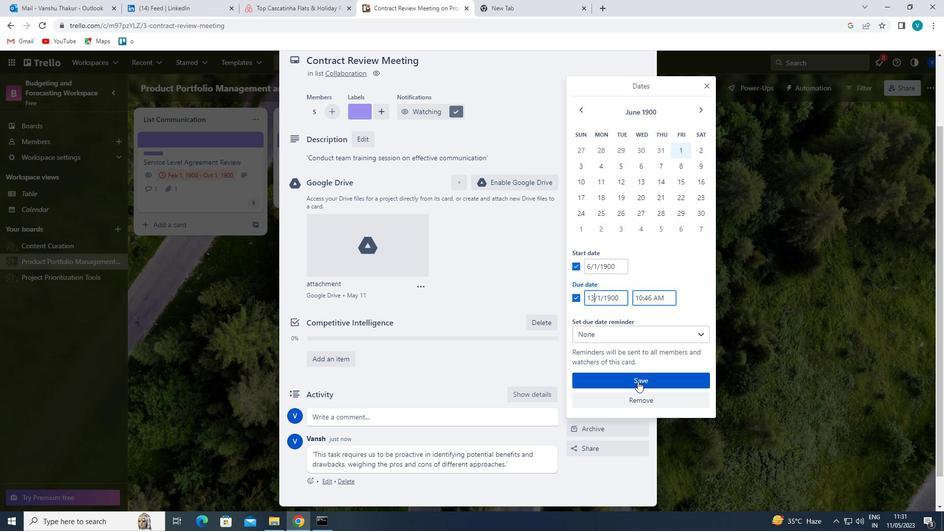 
Action: Mouse pressed left at (638, 381)
Screenshot: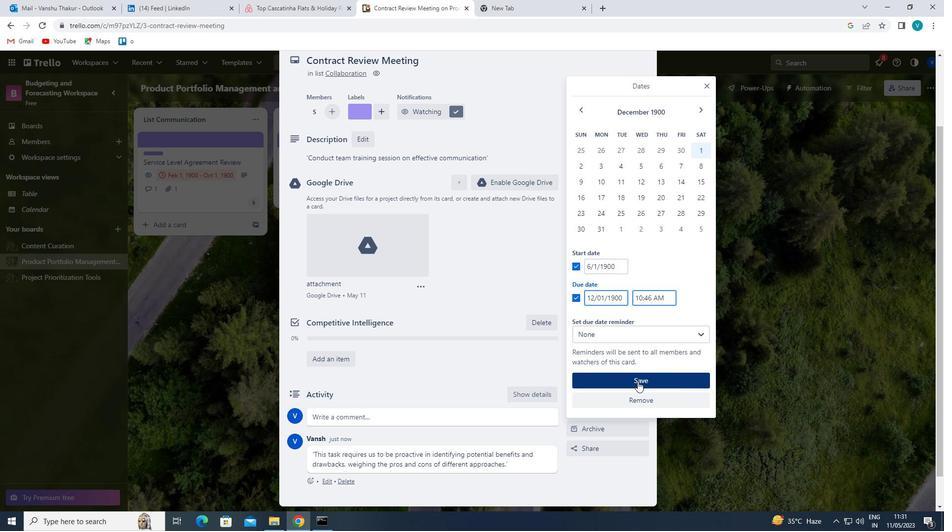 
